 Task: Open Card Project Budget Review in Board Voice of Customer Net Promoter Score and Loyalty Tracking to Workspace Employer Branding and add a team member Softage.1@softage.net, a label Blue, a checklist Pipeline Management, an attachment from Trello, a color Blue and finally, add a card description 'Plan and execute company team-building activity at an escape room' and a comment 'Let us approach this task with a sense of urgency and prioritize it accordingly.'. Add a start date 'Jan 09, 1900' with a due date 'Jan 16, 1900'
Action: Mouse moved to (93, 309)
Screenshot: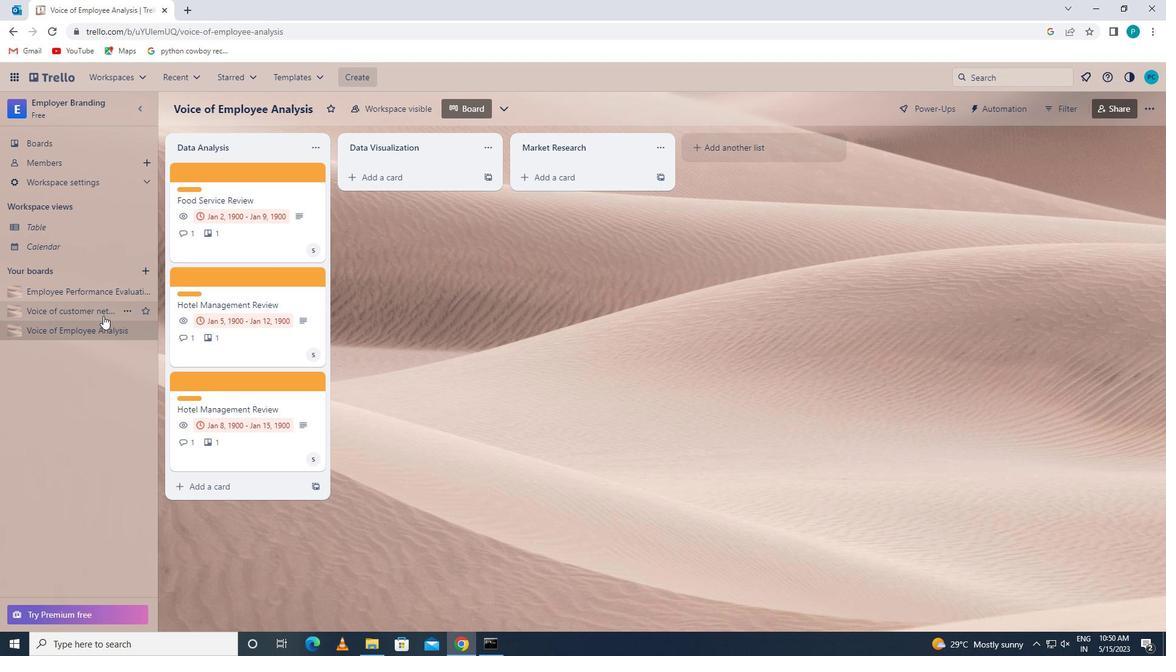 
Action: Mouse pressed left at (93, 309)
Screenshot: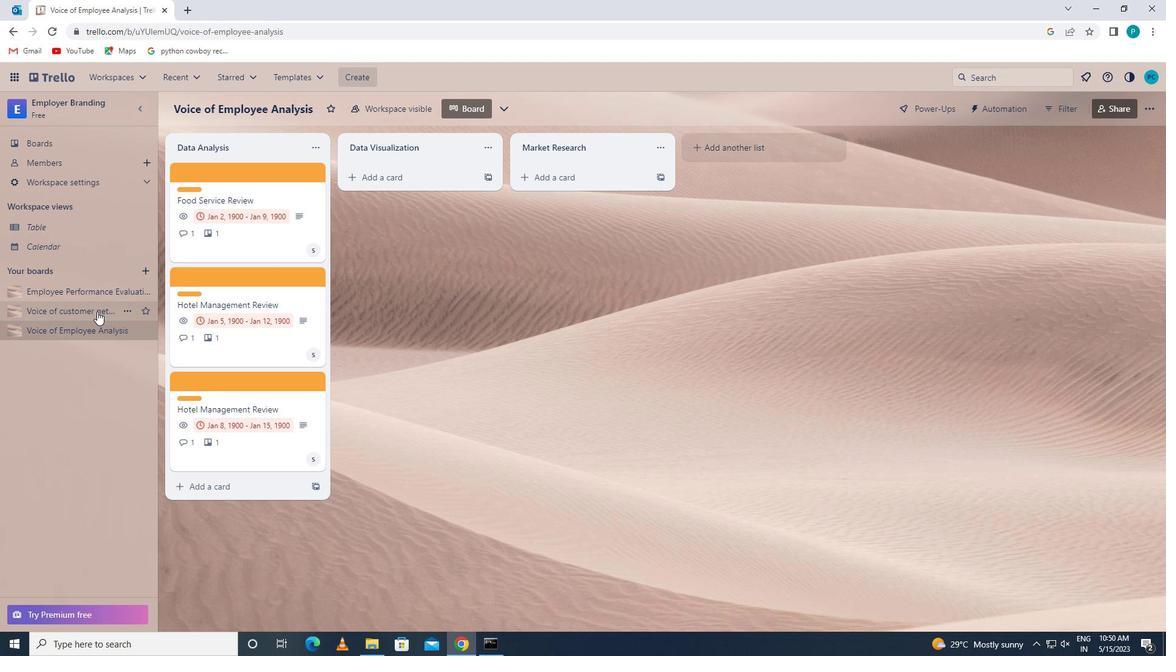 
Action: Mouse moved to (185, 391)
Screenshot: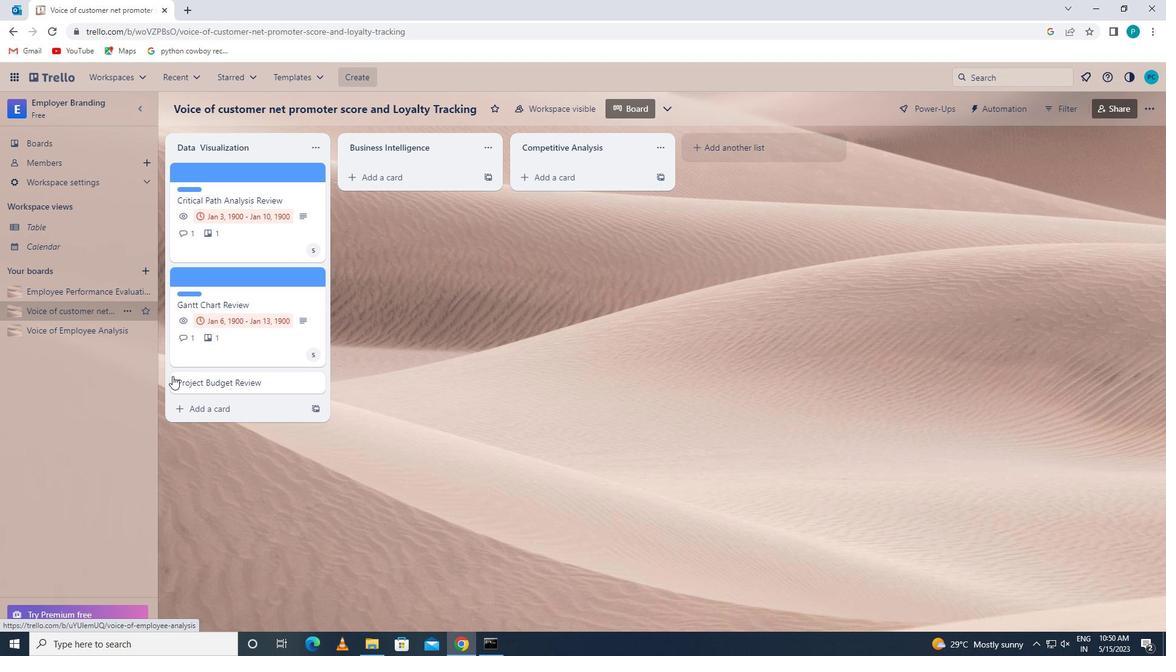 
Action: Mouse pressed left at (185, 391)
Screenshot: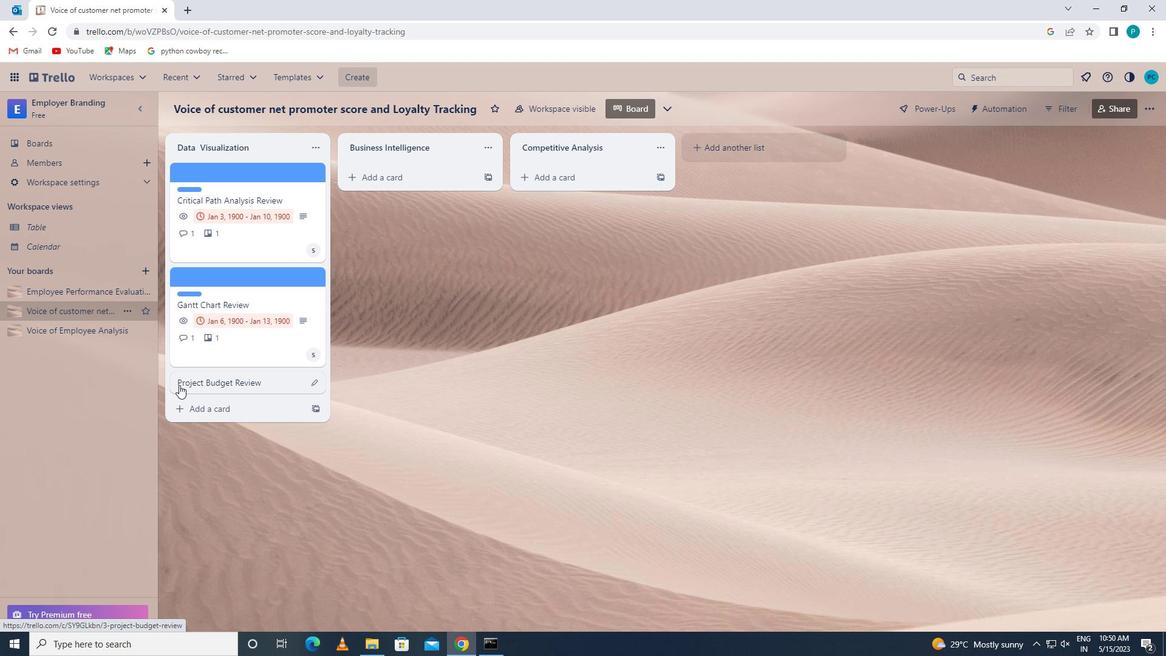 
Action: Mouse moved to (755, 201)
Screenshot: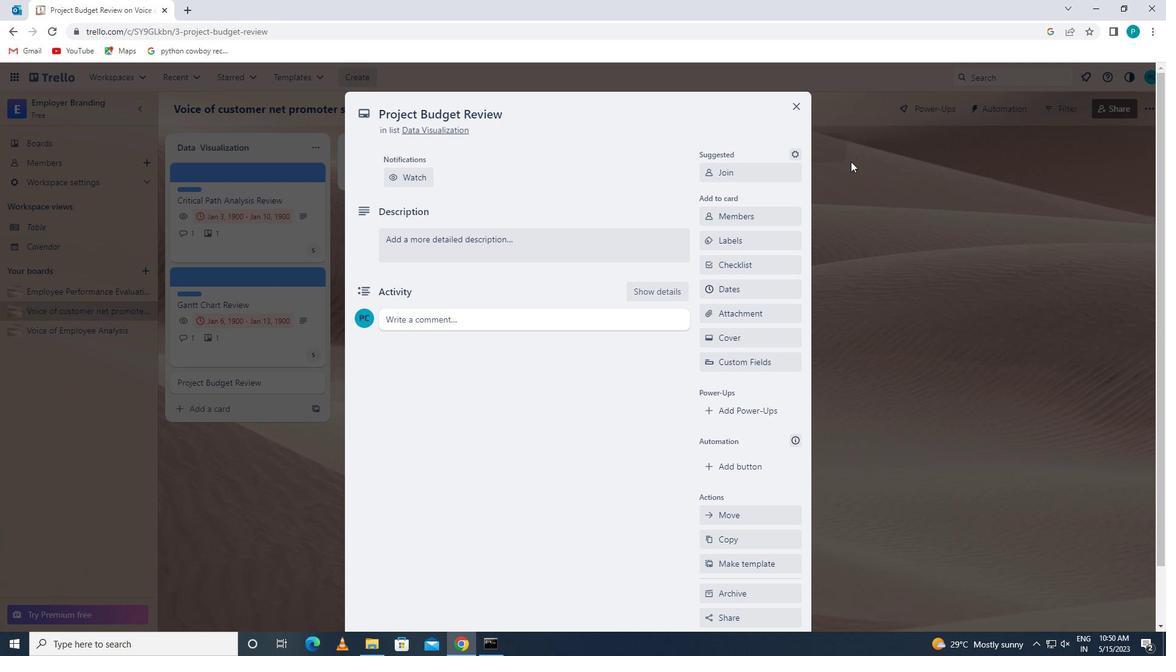 
Action: Mouse pressed left at (755, 201)
Screenshot: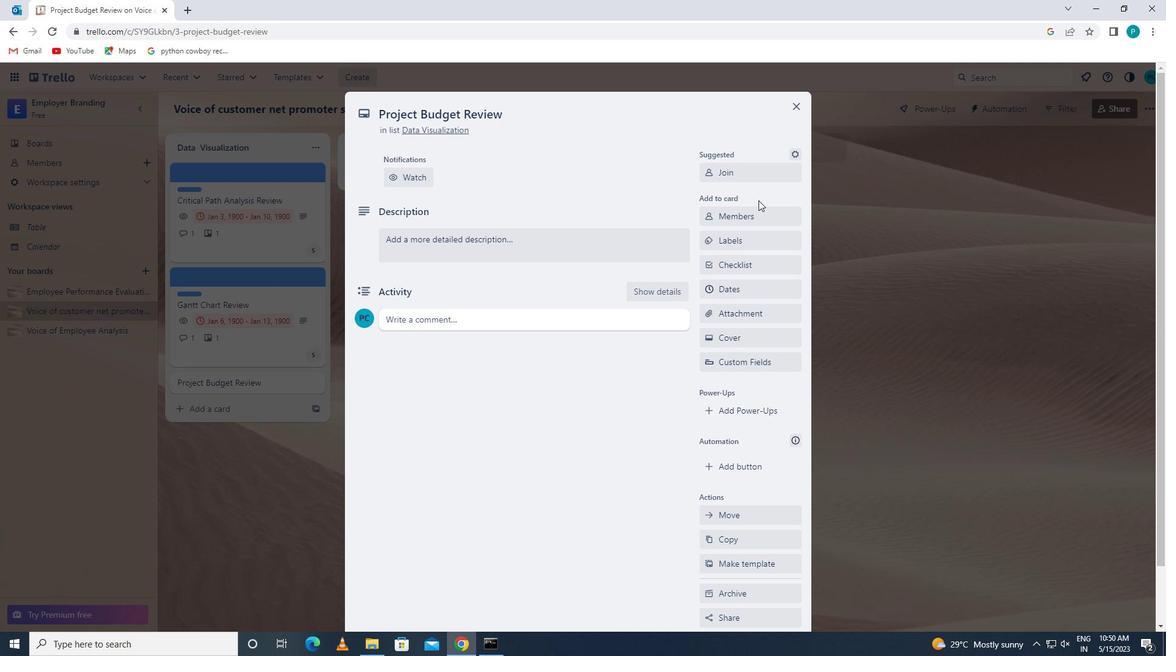 
Action: Mouse moved to (755, 205)
Screenshot: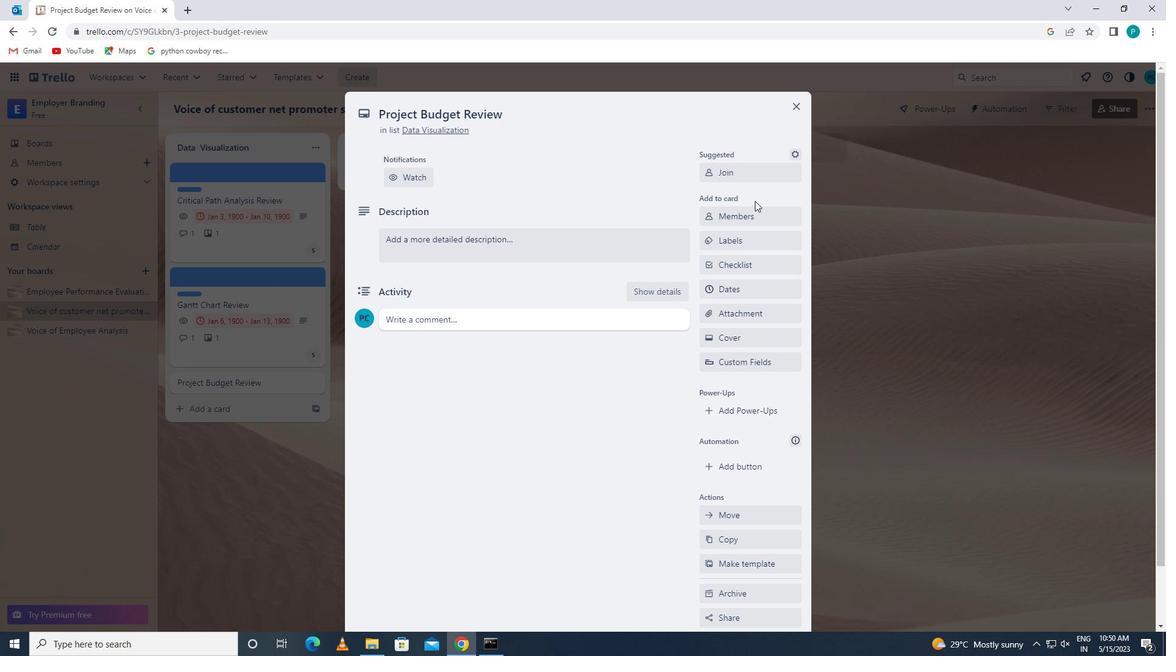 
Action: Mouse pressed left at (755, 205)
Screenshot: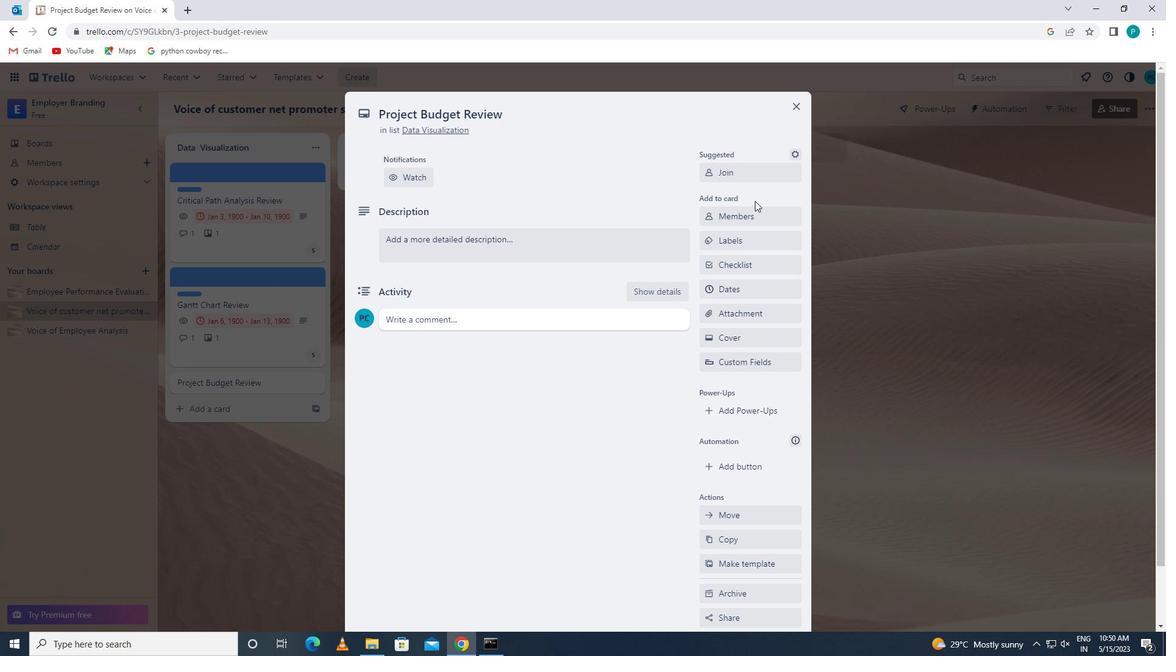 
Action: Mouse moved to (758, 210)
Screenshot: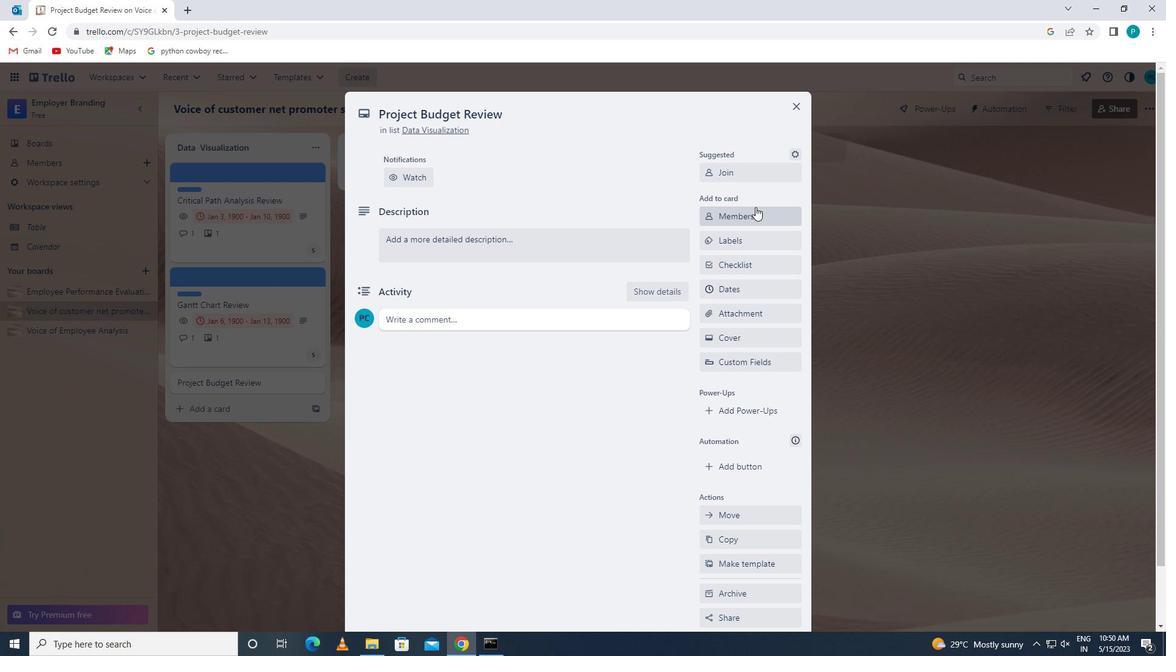 
Action: Mouse pressed left at (758, 210)
Screenshot: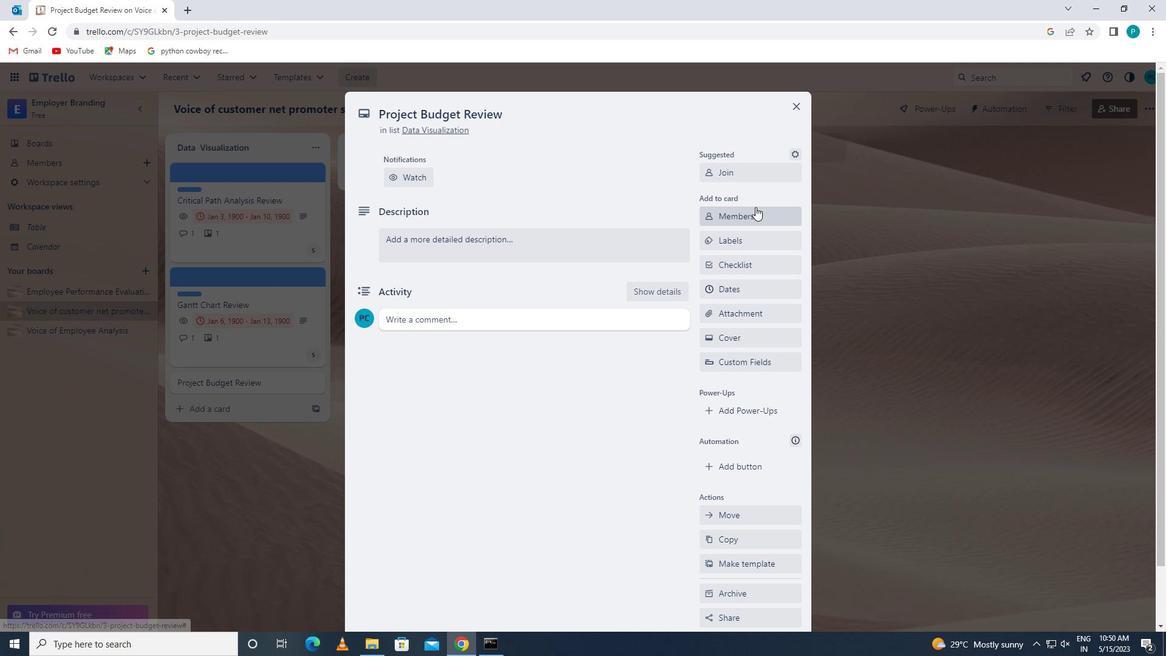 
Action: Key pressed <Key.caps_lock>s<Key.caps_lock>o
Screenshot: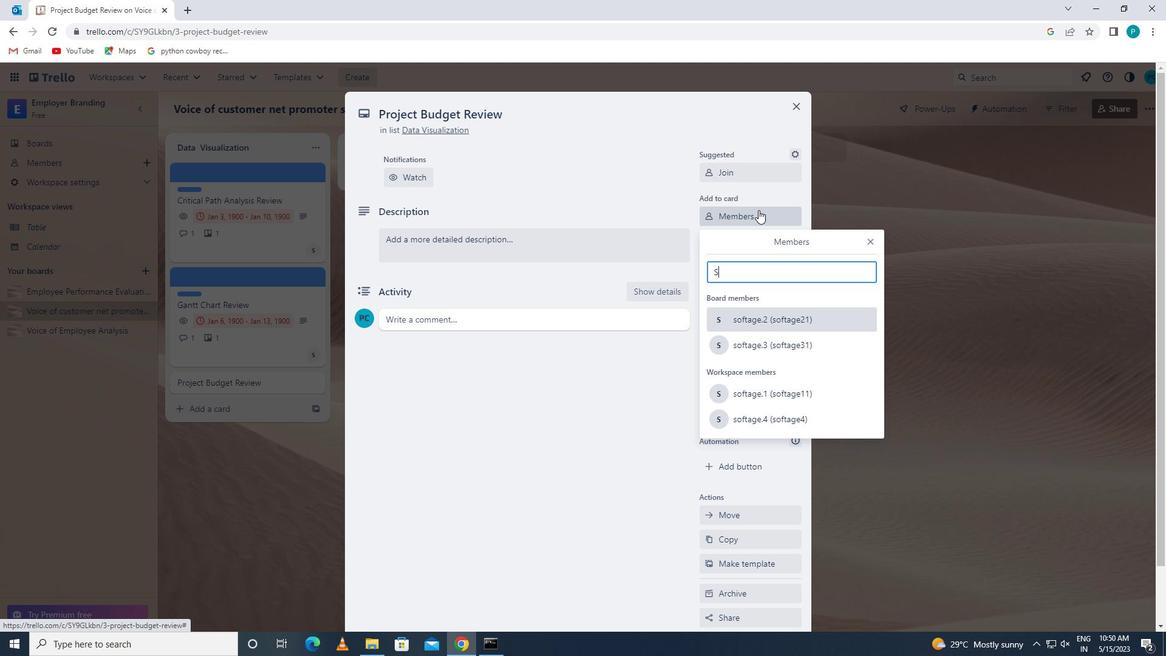 
Action: Mouse moved to (760, 394)
Screenshot: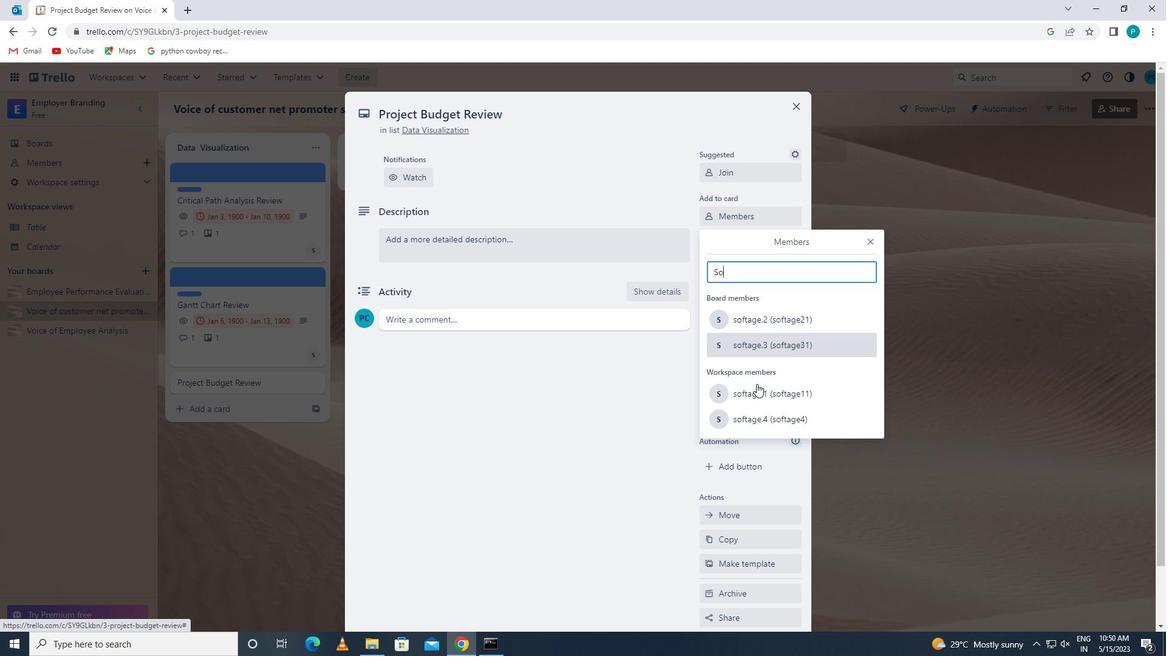 
Action: Mouse pressed left at (760, 394)
Screenshot: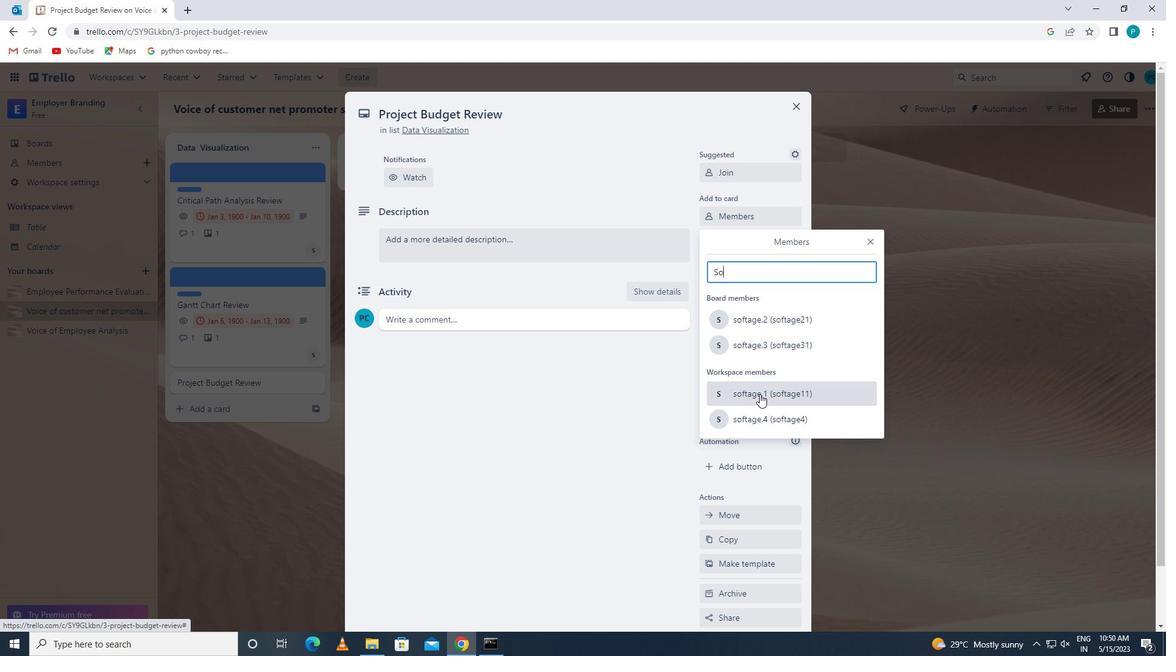 
Action: Mouse moved to (873, 241)
Screenshot: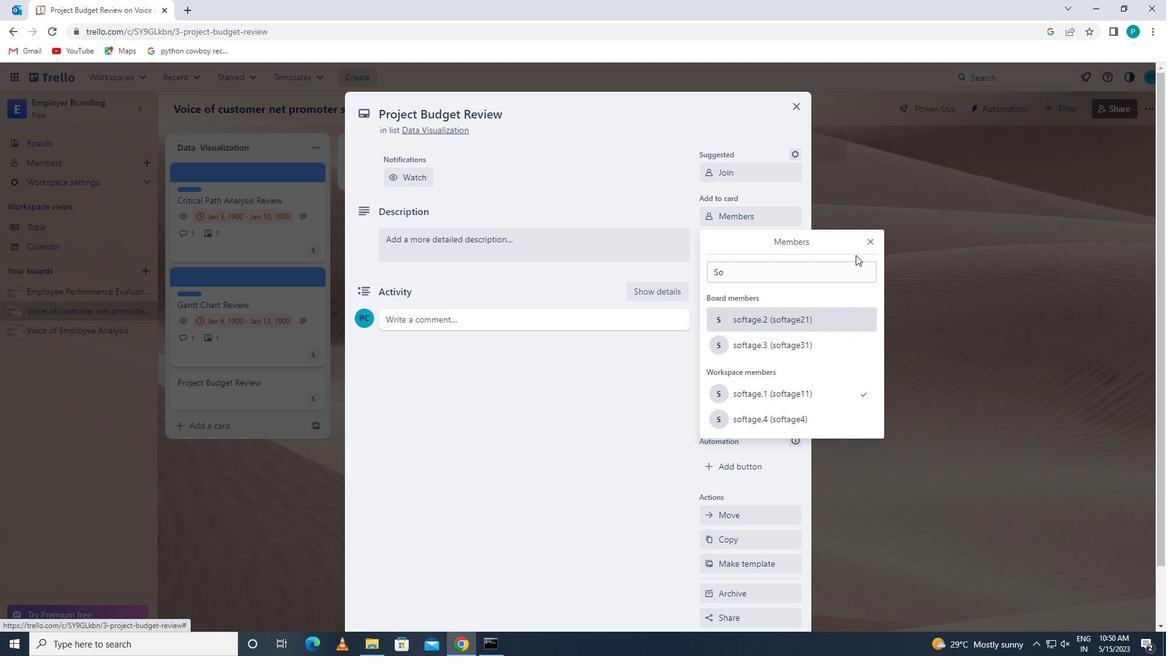 
Action: Mouse pressed left at (873, 241)
Screenshot: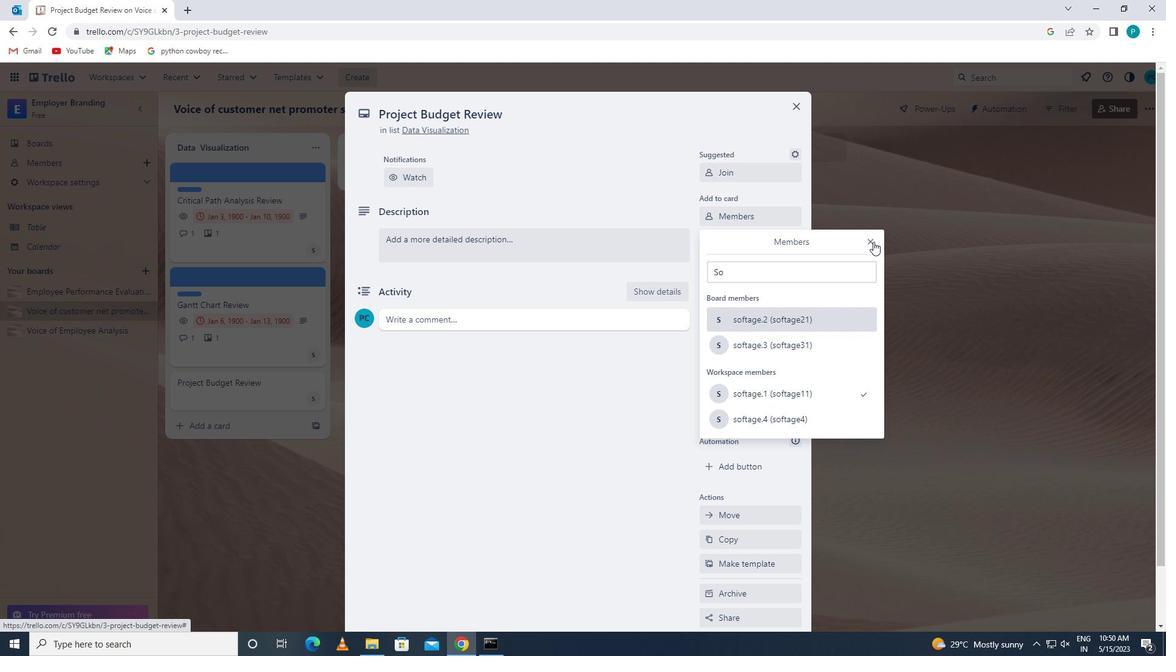
Action: Mouse moved to (785, 245)
Screenshot: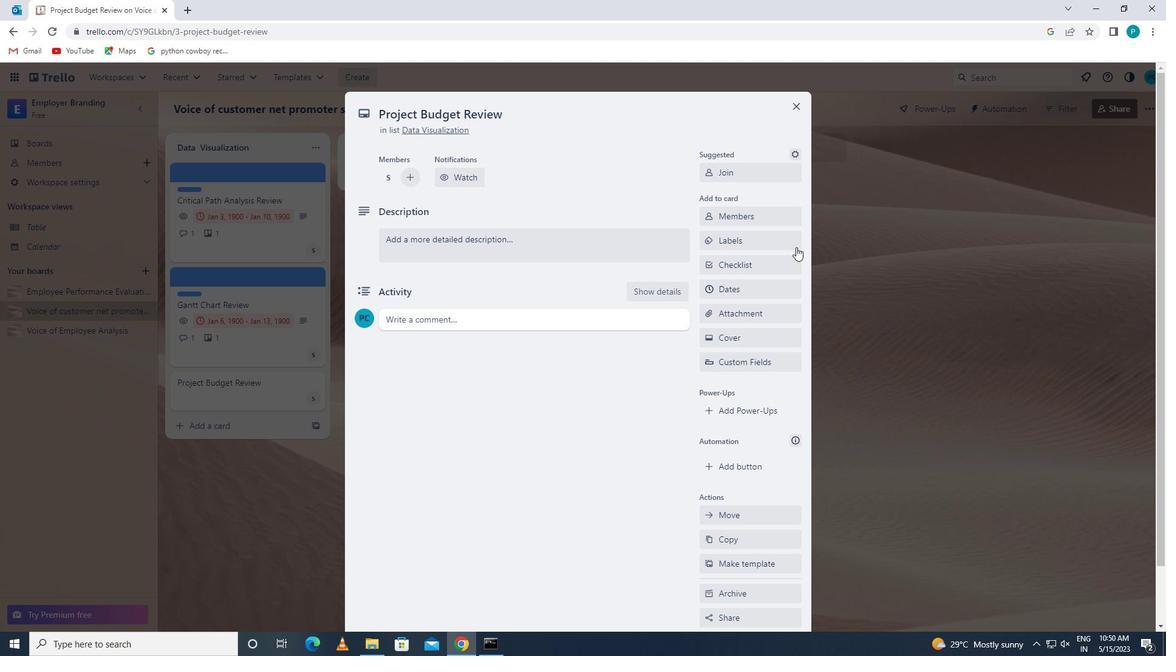 
Action: Mouse pressed left at (785, 245)
Screenshot: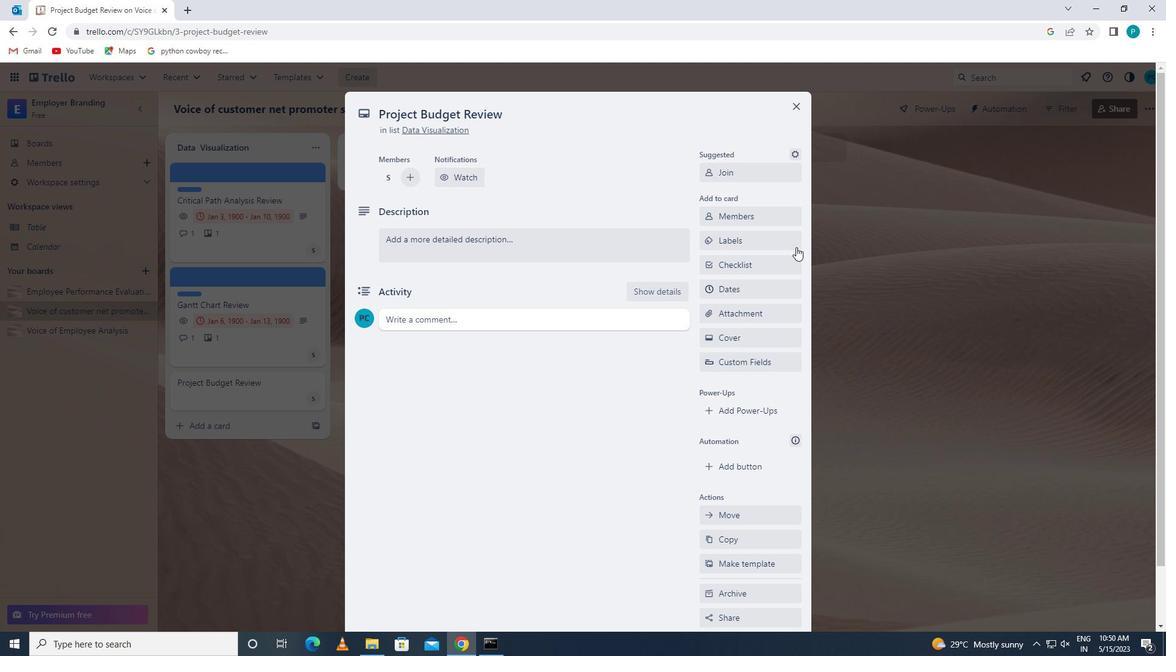
Action: Mouse moved to (788, 481)
Screenshot: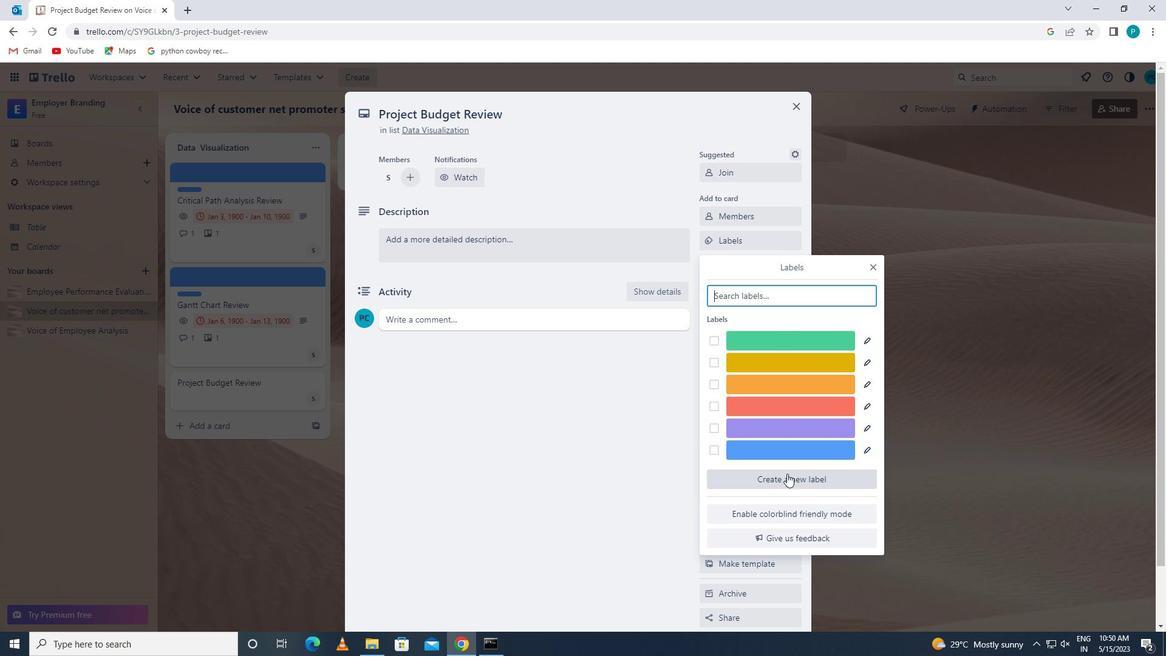 
Action: Mouse pressed left at (788, 481)
Screenshot: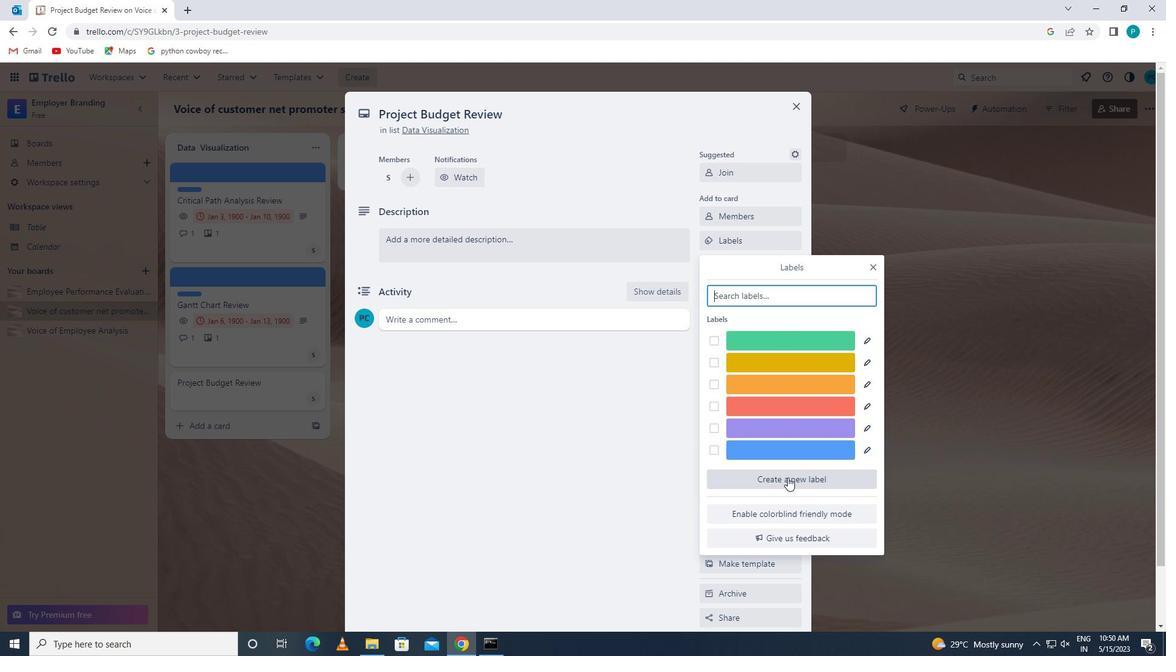 
Action: Mouse moved to (722, 507)
Screenshot: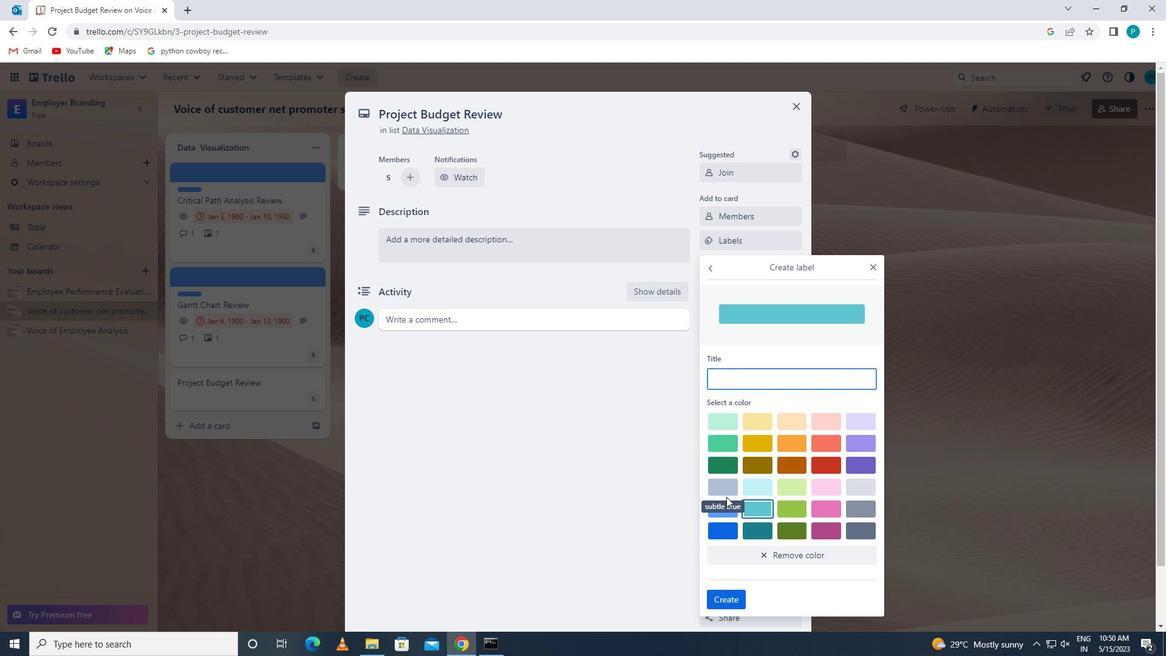 
Action: Mouse pressed left at (722, 507)
Screenshot: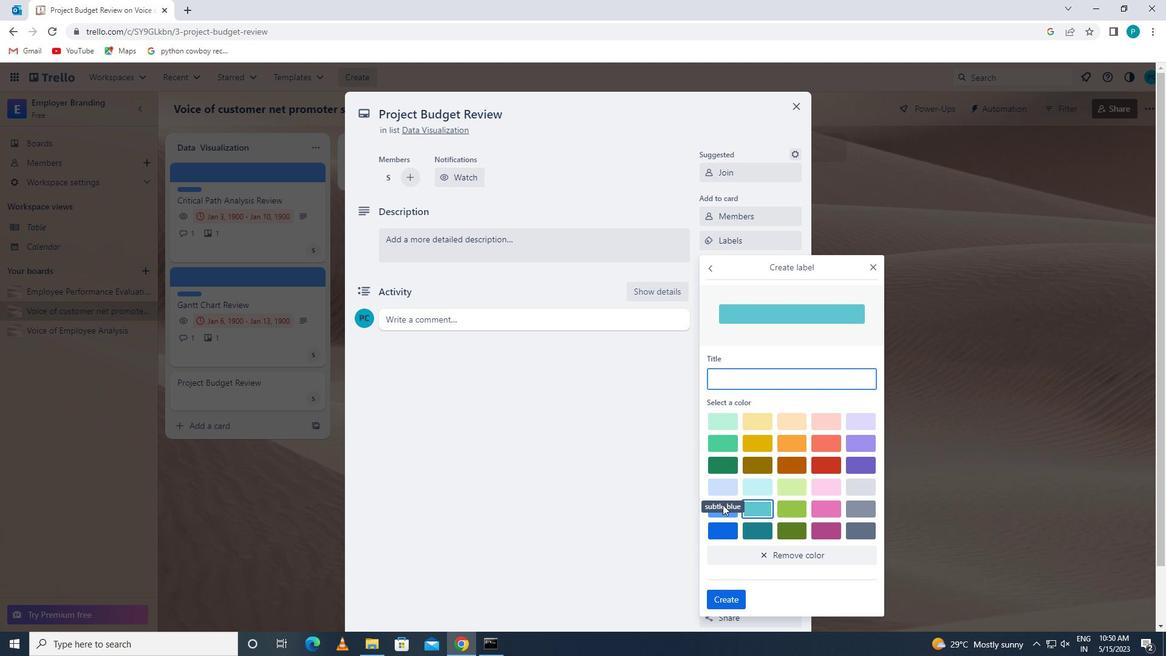 
Action: Mouse moved to (716, 511)
Screenshot: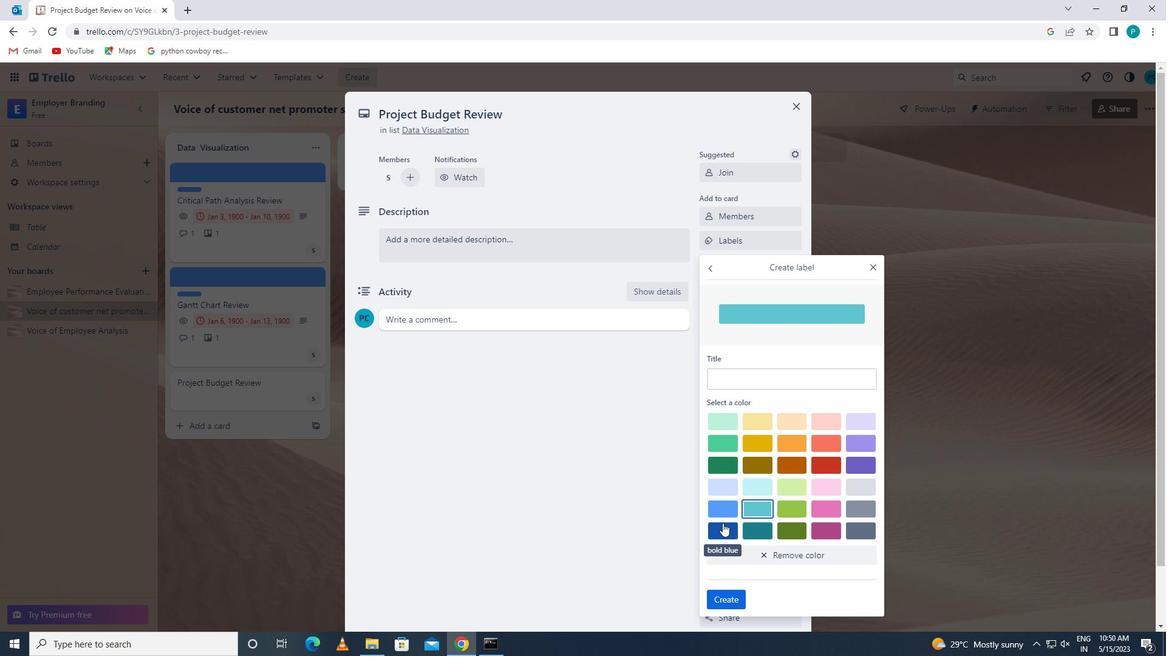 
Action: Mouse pressed left at (716, 511)
Screenshot: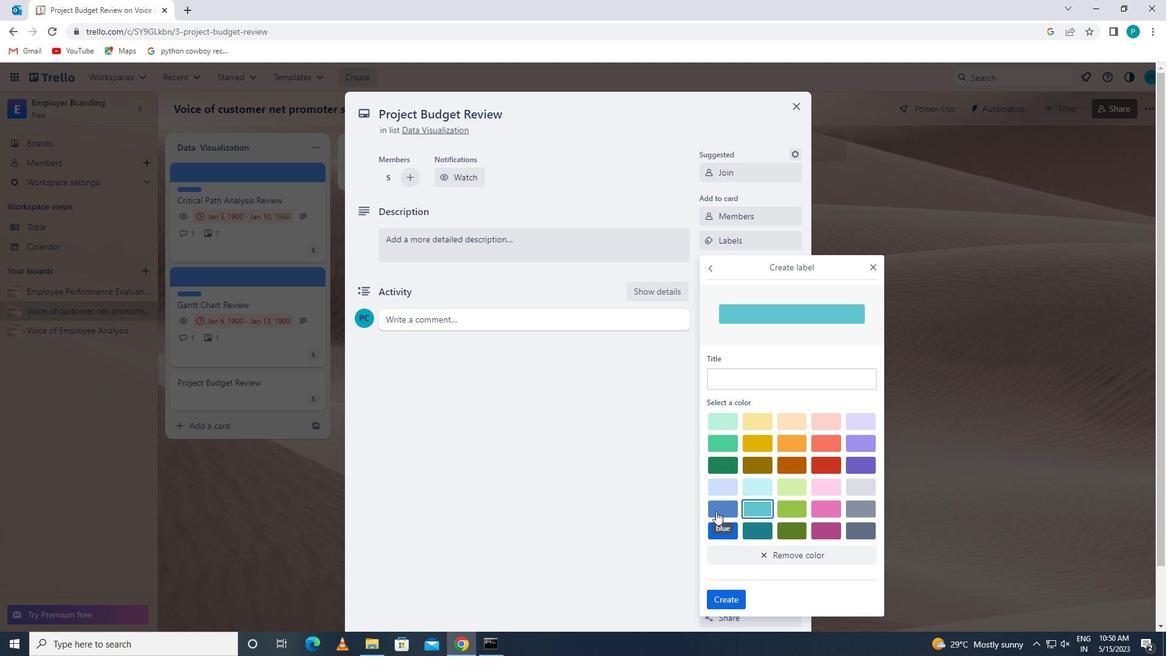
Action: Mouse moved to (732, 594)
Screenshot: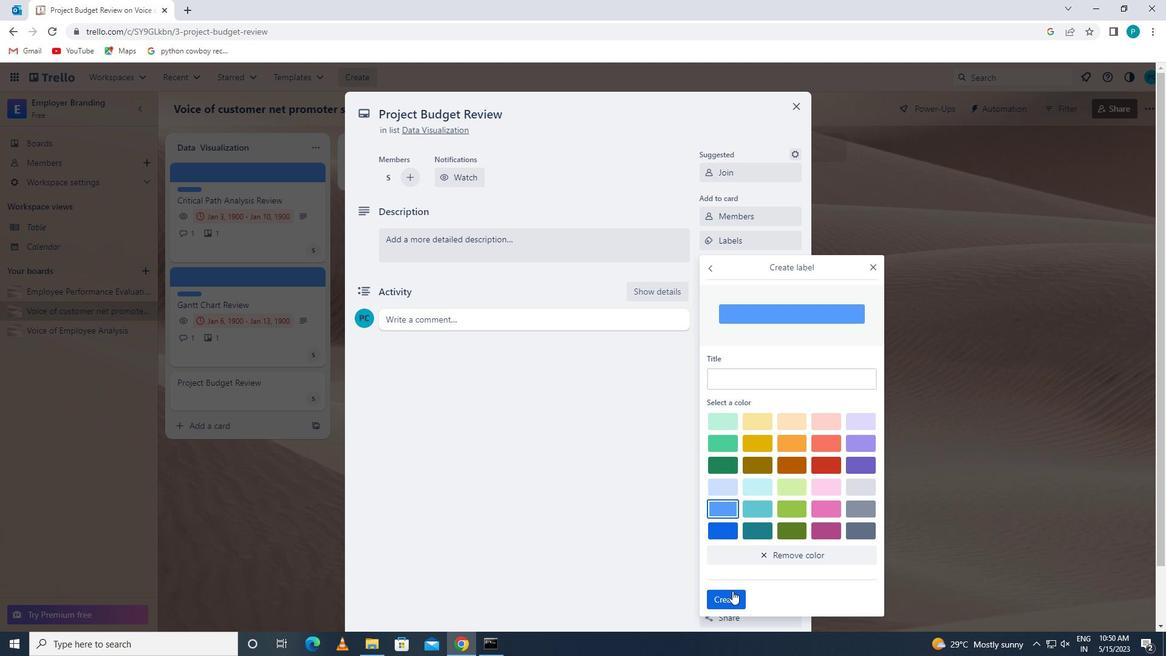 
Action: Mouse pressed left at (732, 594)
Screenshot: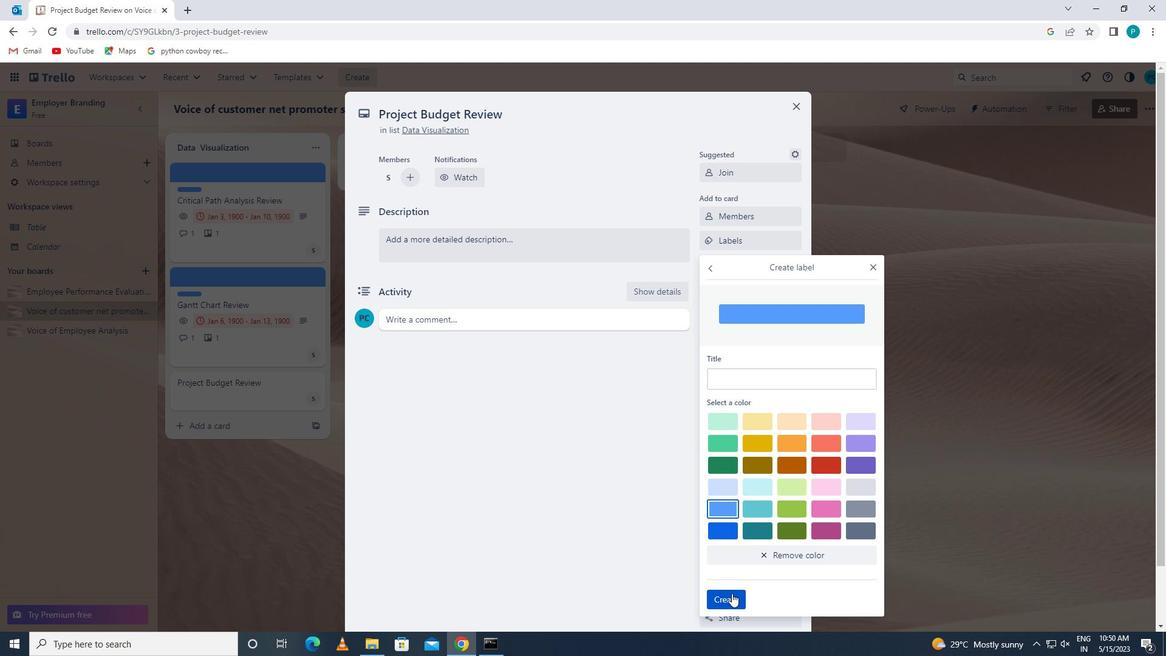 
Action: Mouse moved to (874, 266)
Screenshot: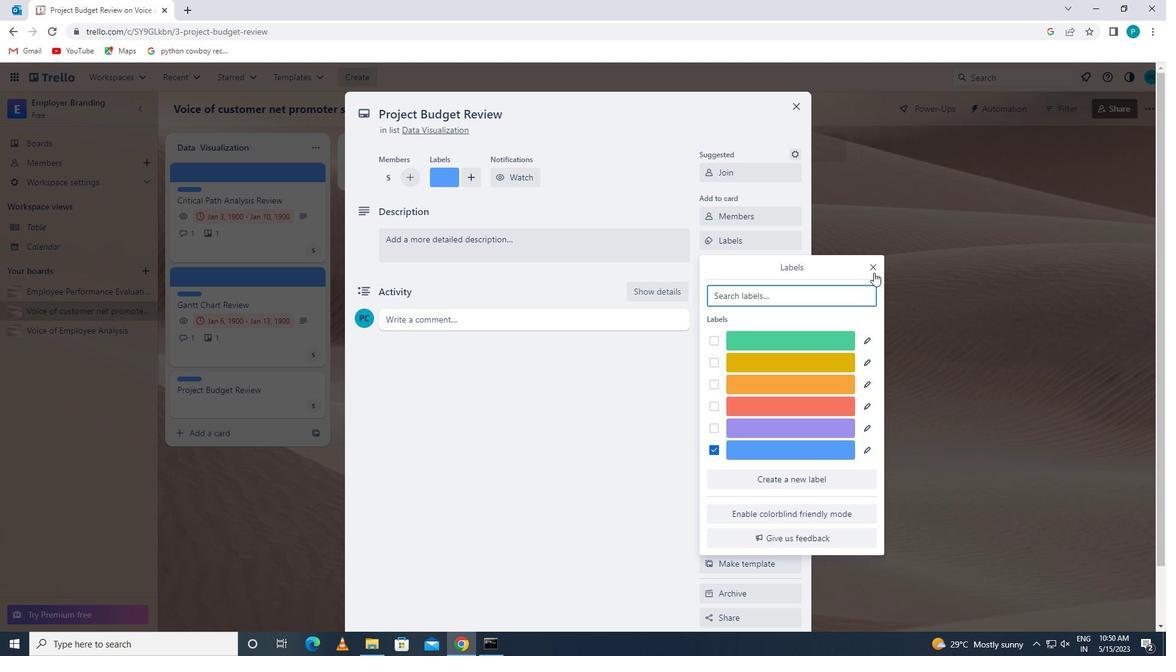 
Action: Mouse pressed left at (874, 266)
Screenshot: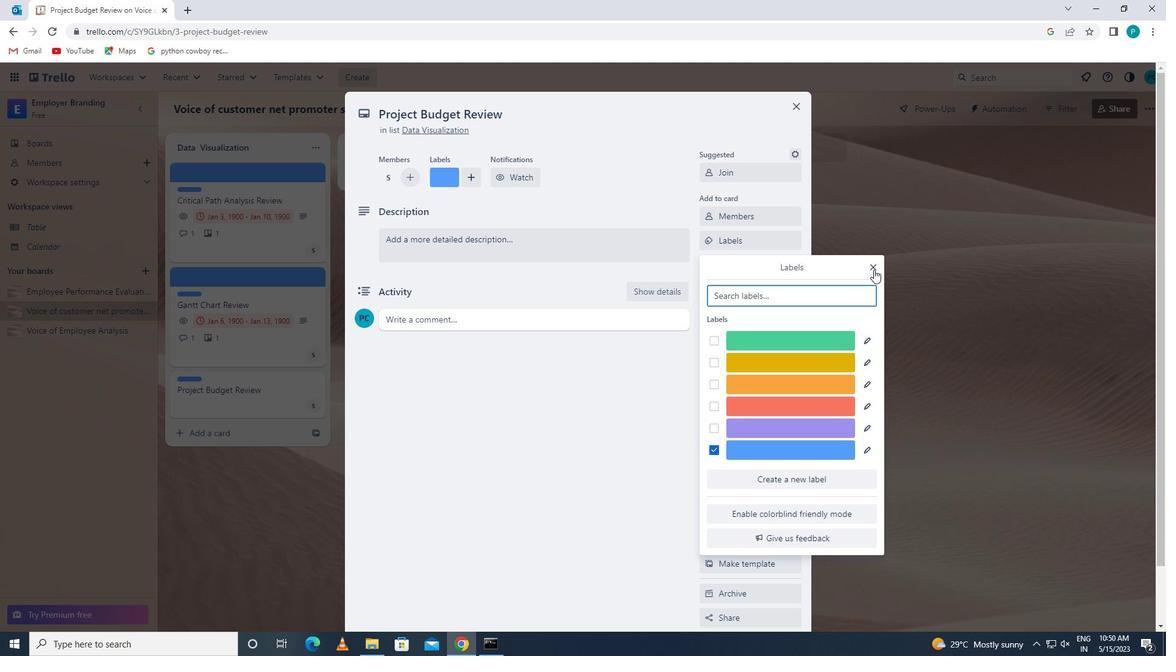 
Action: Mouse moved to (785, 259)
Screenshot: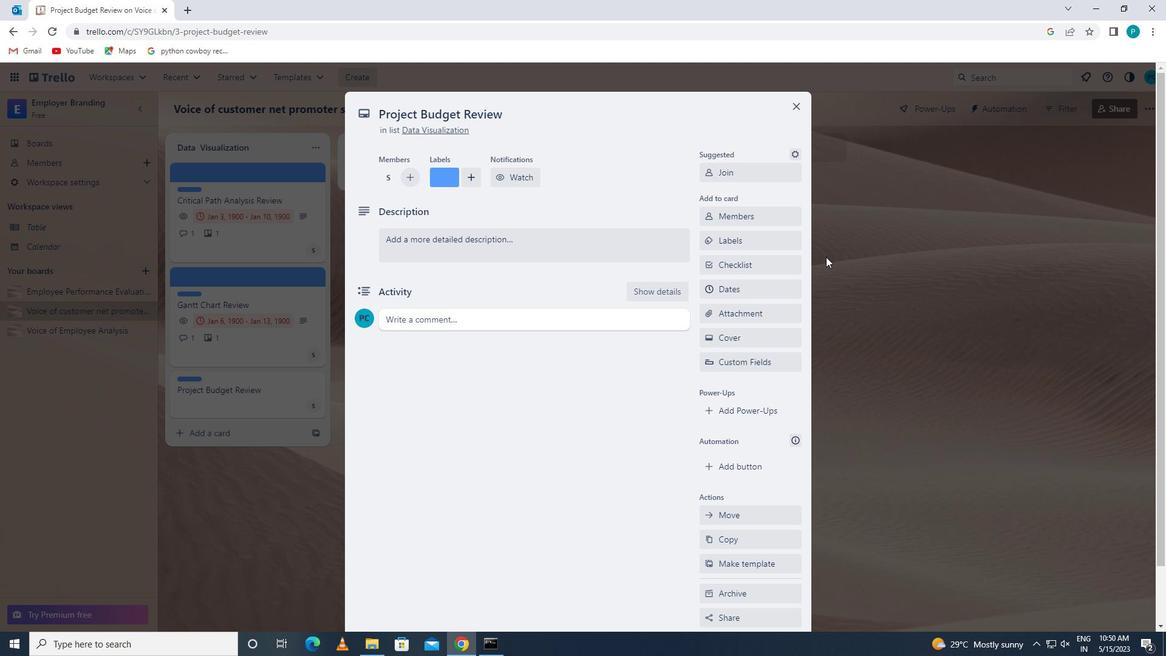 
Action: Mouse pressed left at (785, 259)
Screenshot: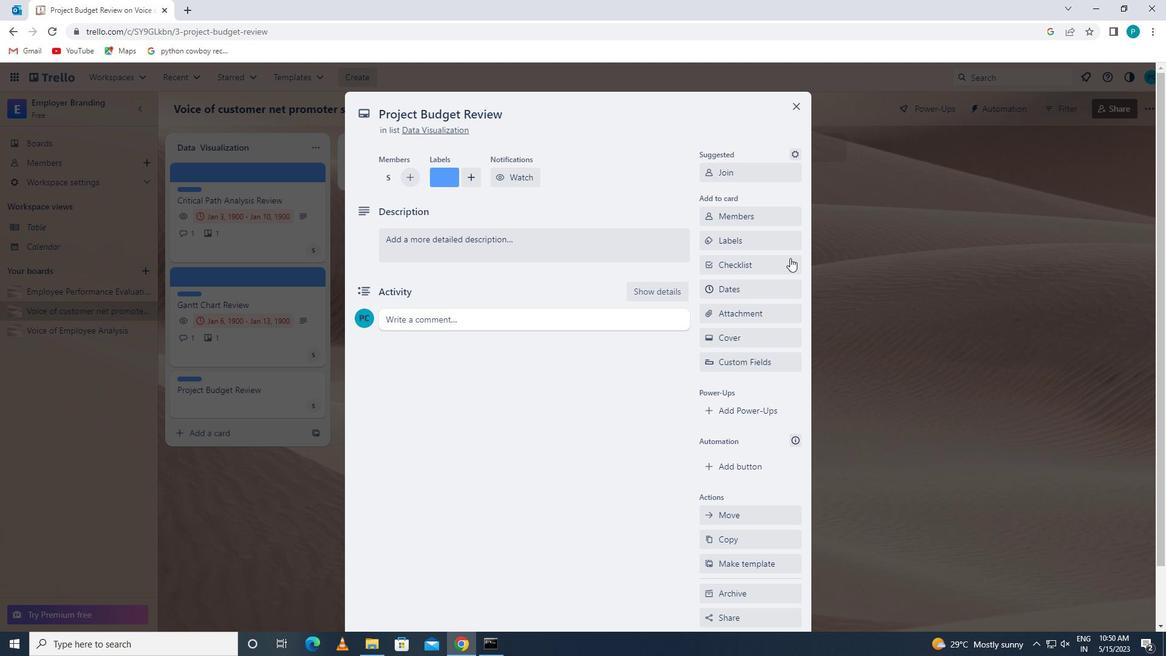 
Action: Key pressed pipe
Screenshot: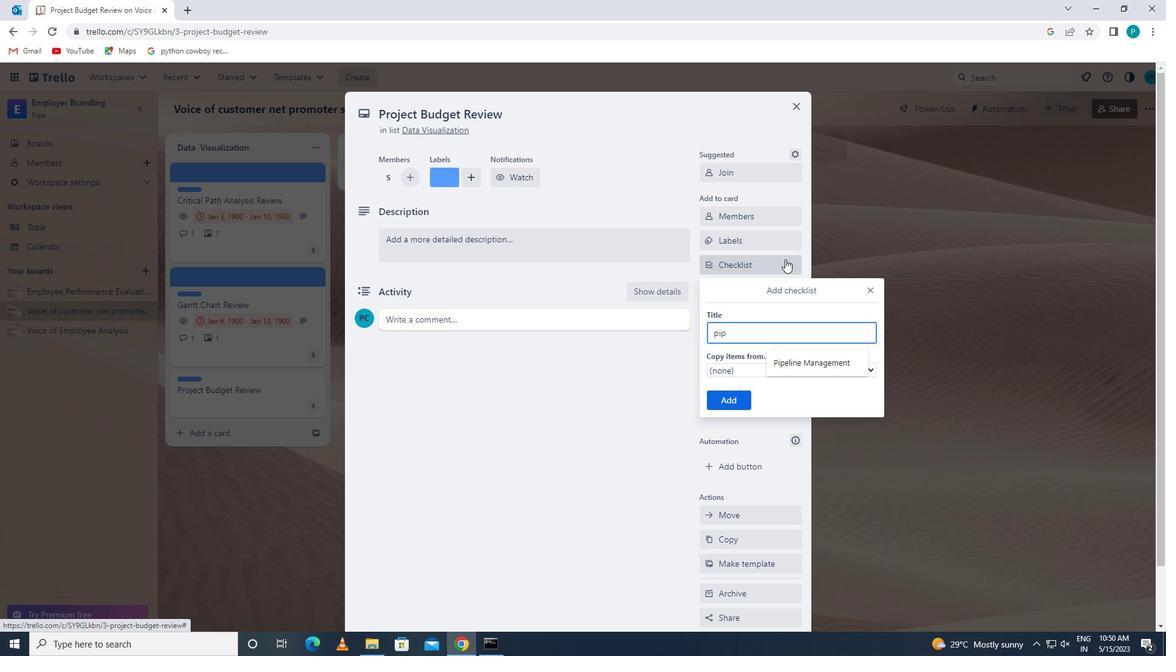 
Action: Mouse moved to (789, 363)
Screenshot: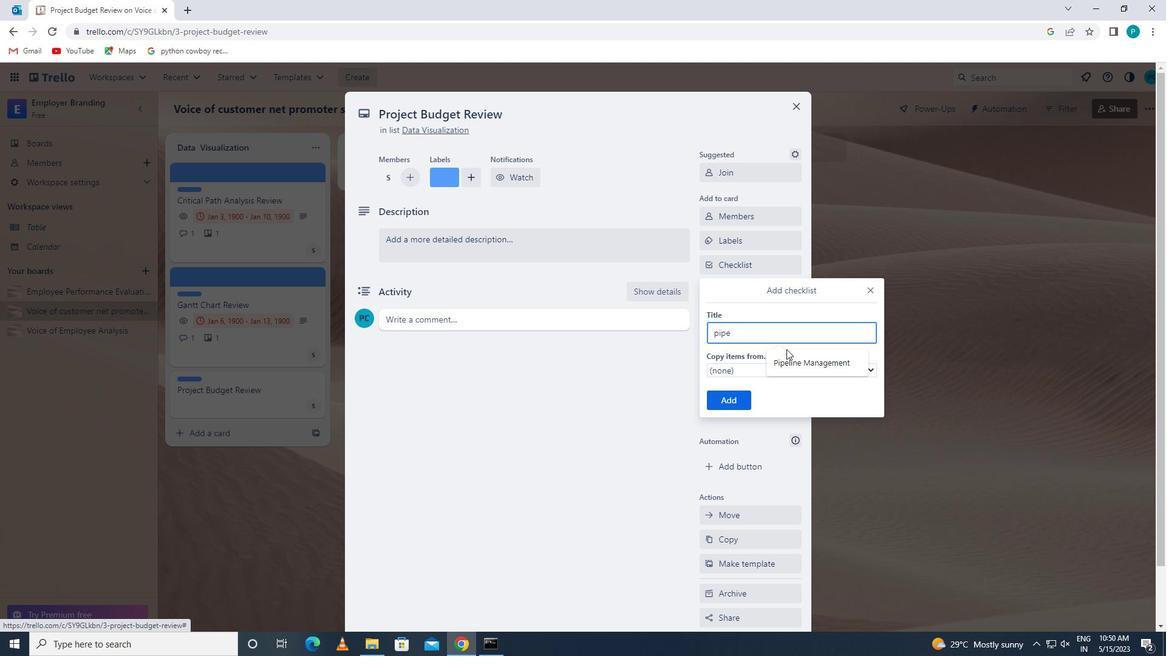 
Action: Mouse pressed left at (789, 363)
Screenshot: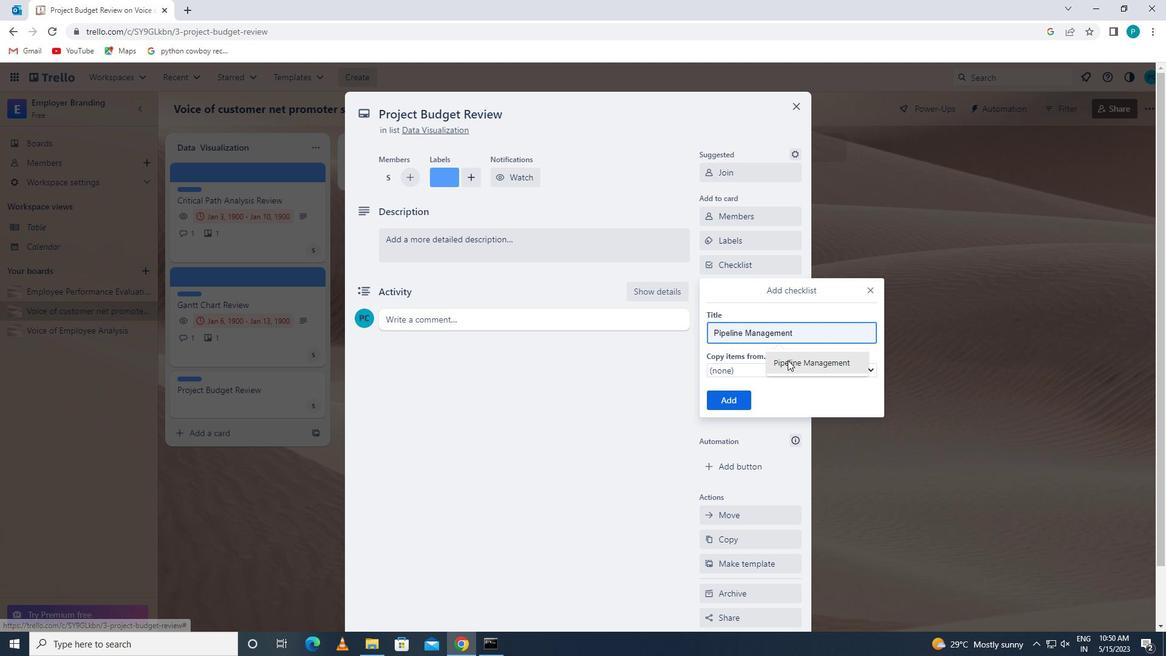 
Action: Mouse moved to (735, 399)
Screenshot: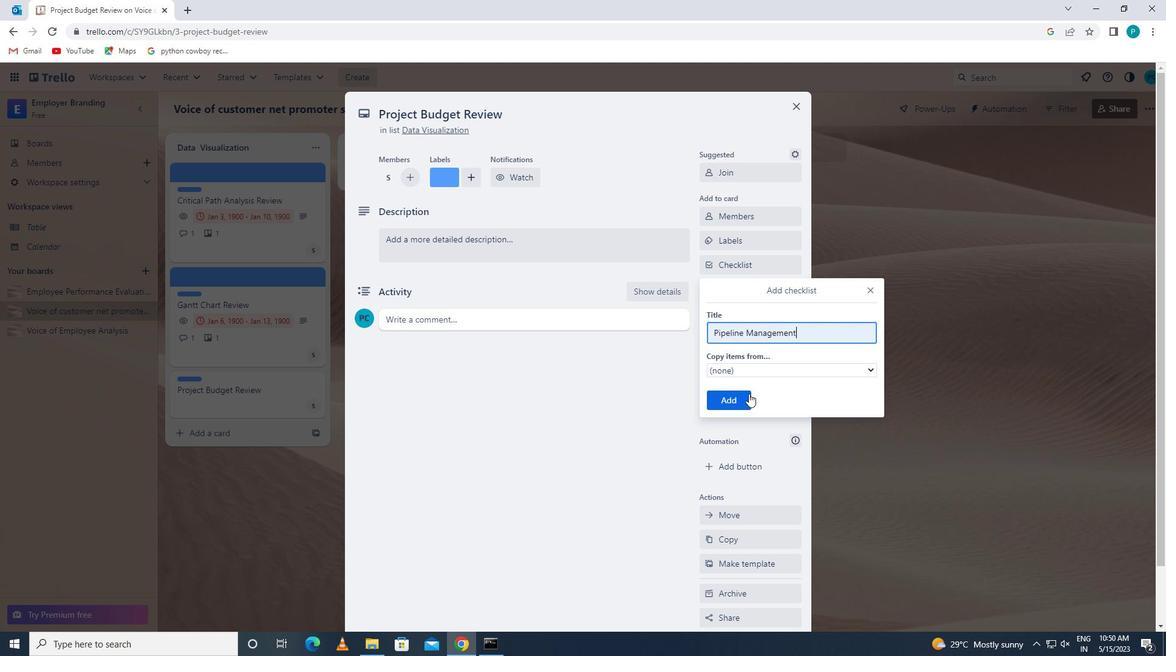 
Action: Mouse pressed left at (735, 399)
Screenshot: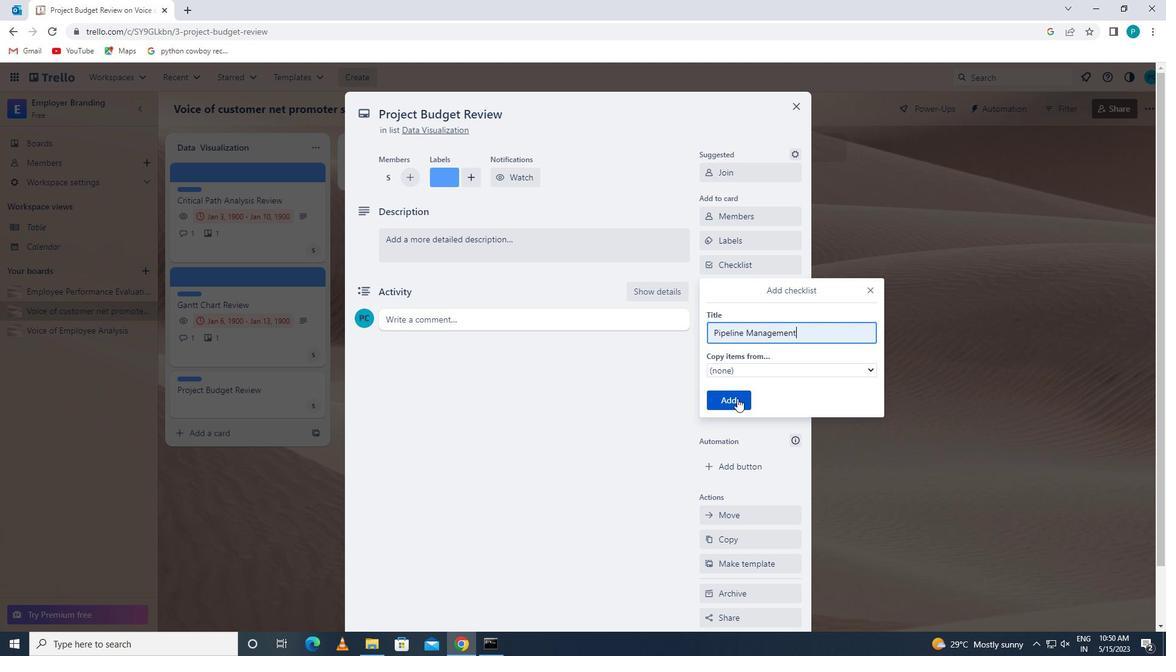 
Action: Mouse moved to (757, 311)
Screenshot: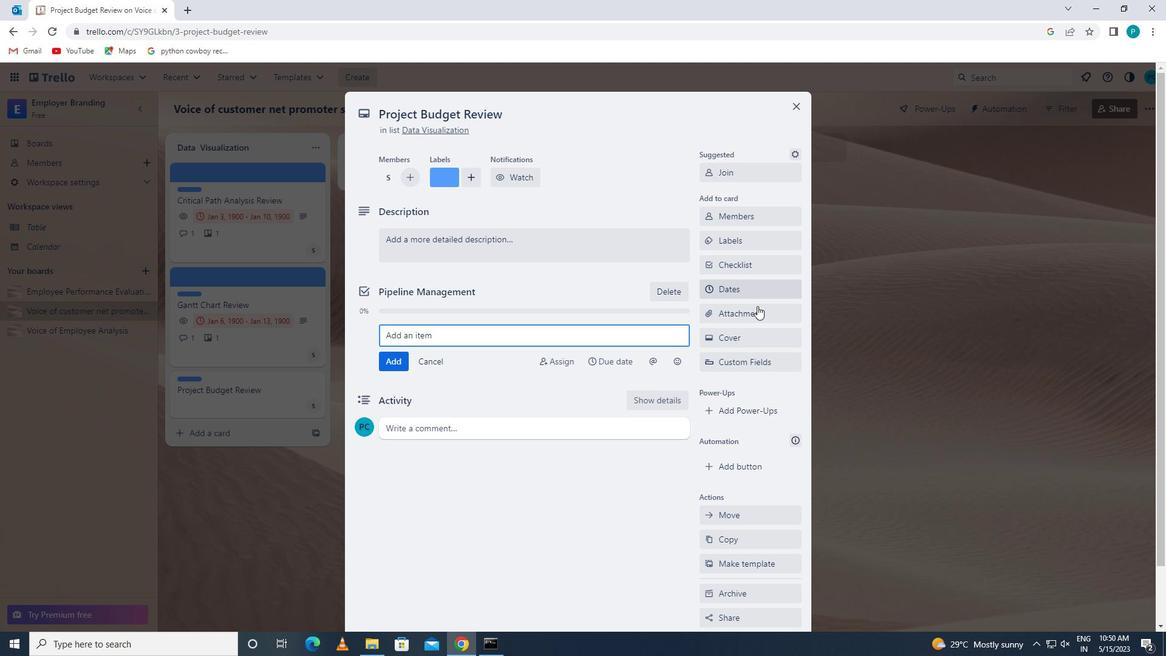 
Action: Mouse pressed left at (757, 311)
Screenshot: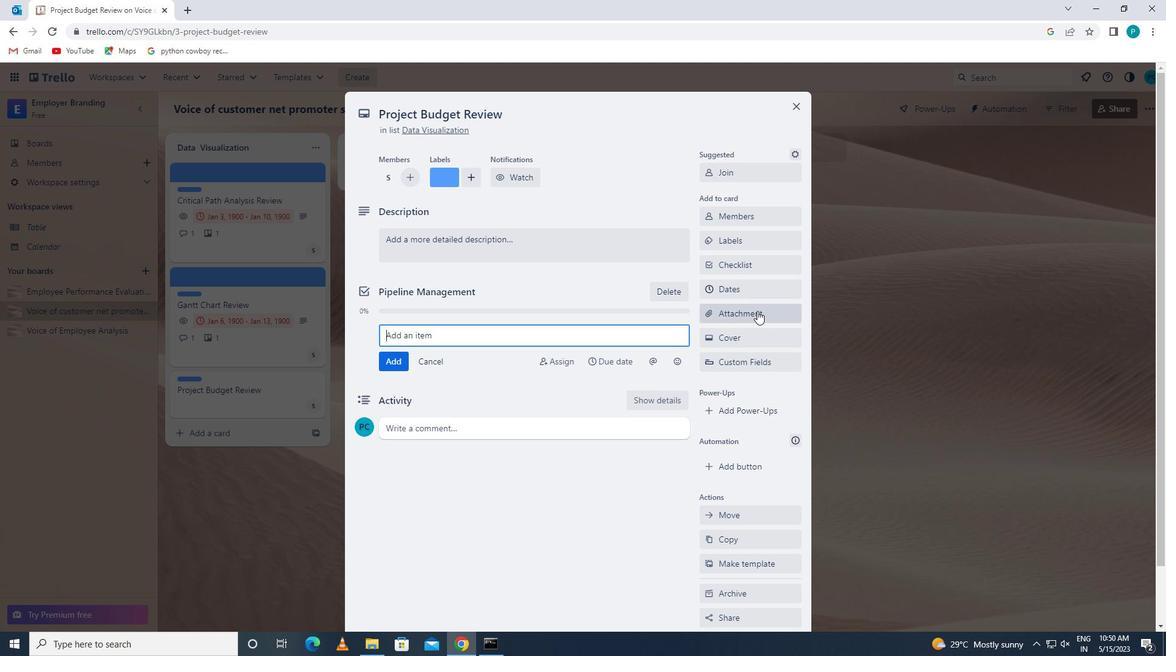 
Action: Mouse moved to (750, 389)
Screenshot: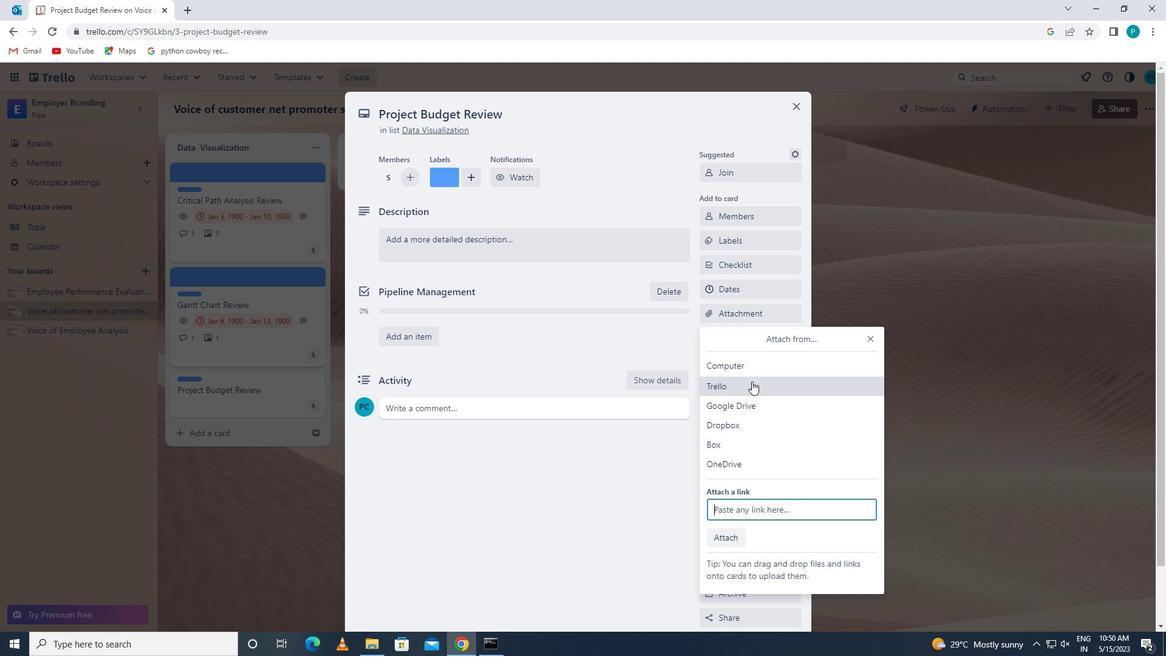 
Action: Mouse pressed left at (750, 389)
Screenshot: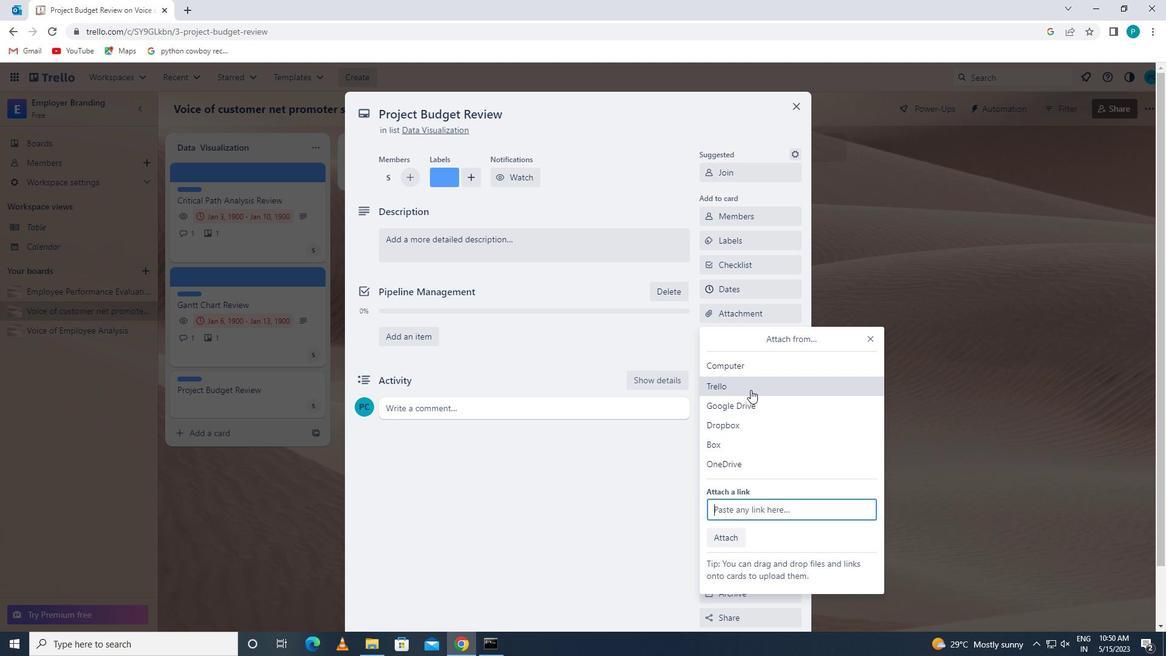 
Action: Mouse moved to (730, 485)
Screenshot: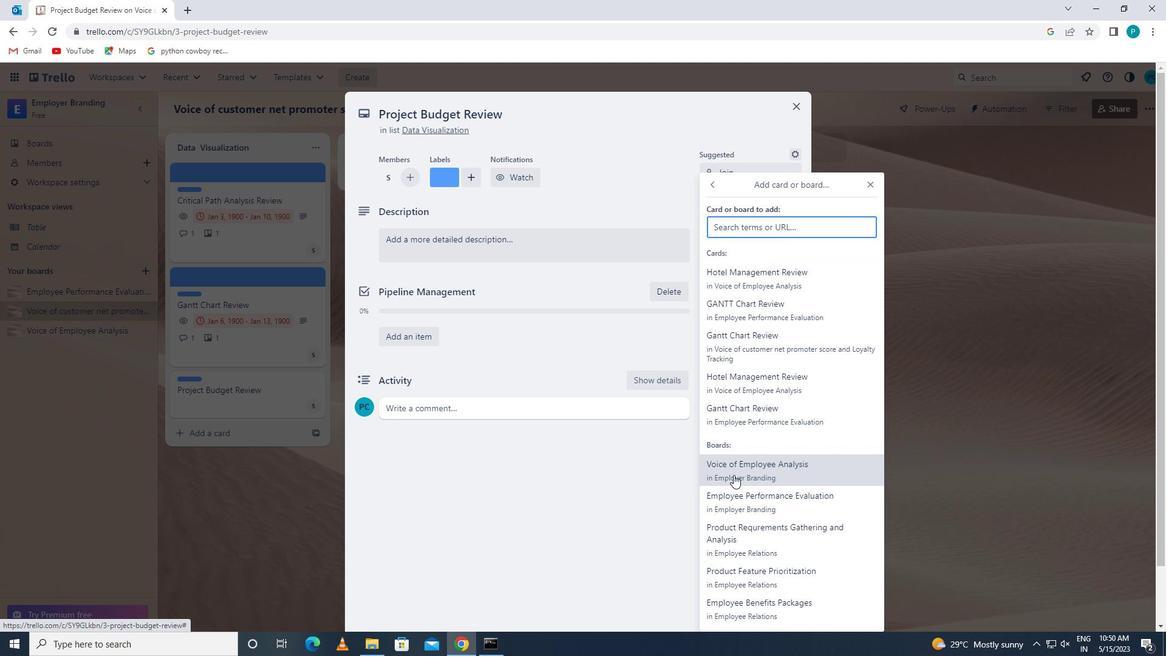 
Action: Mouse pressed left at (730, 485)
Screenshot: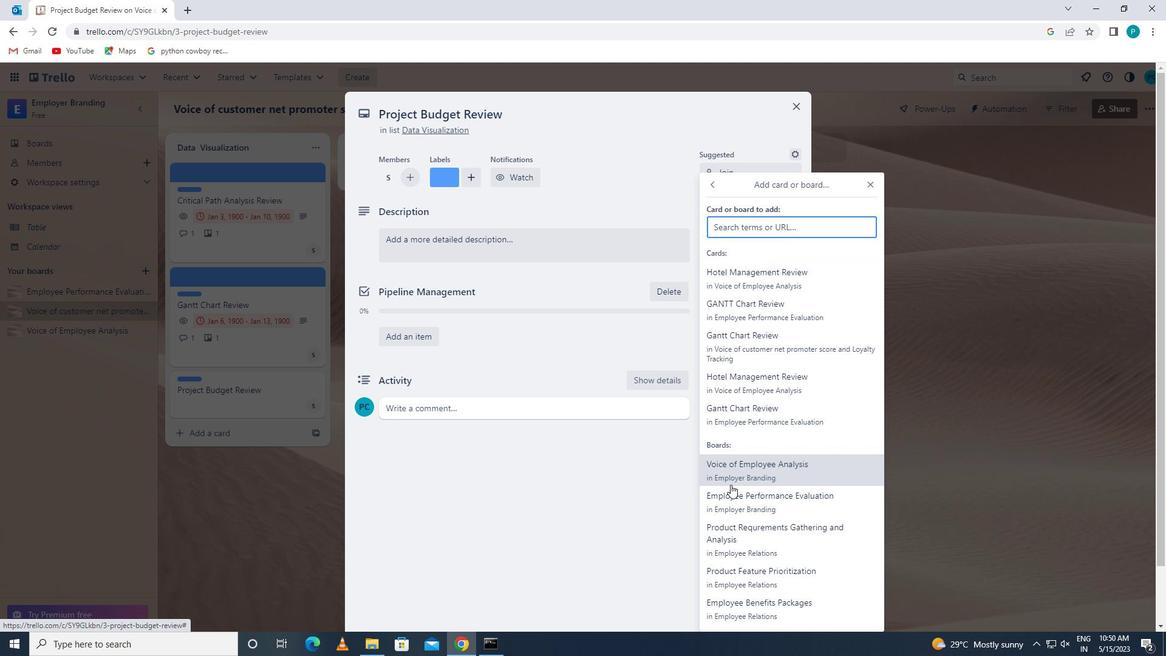 
Action: Mouse moved to (722, 339)
Screenshot: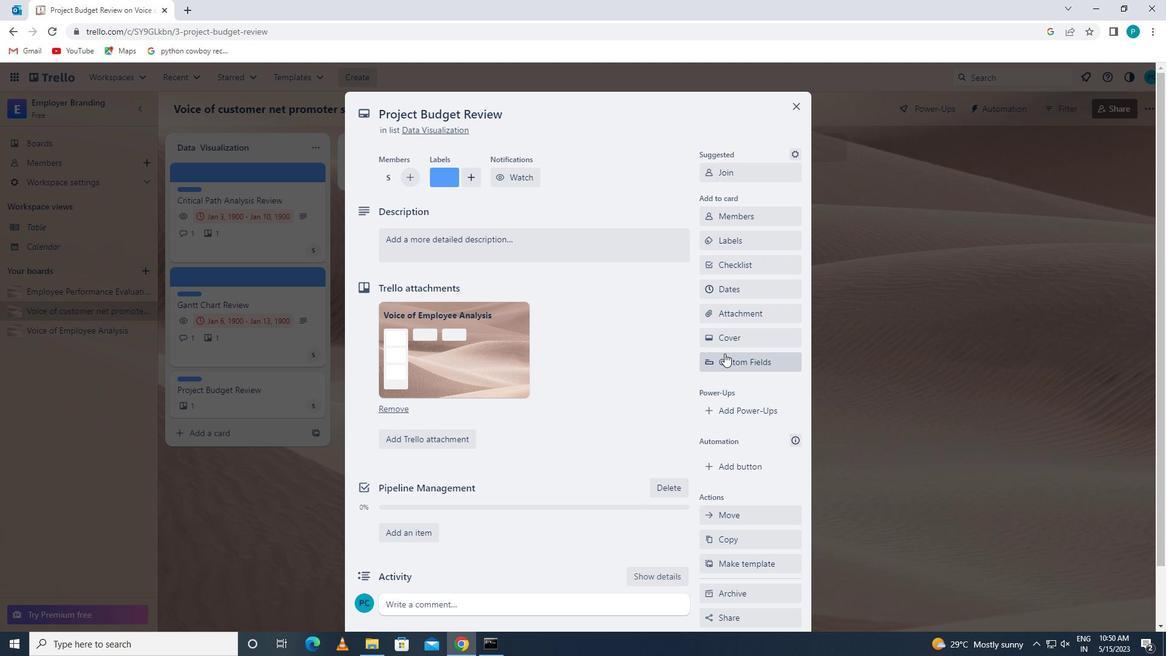 
Action: Mouse pressed left at (722, 339)
Screenshot: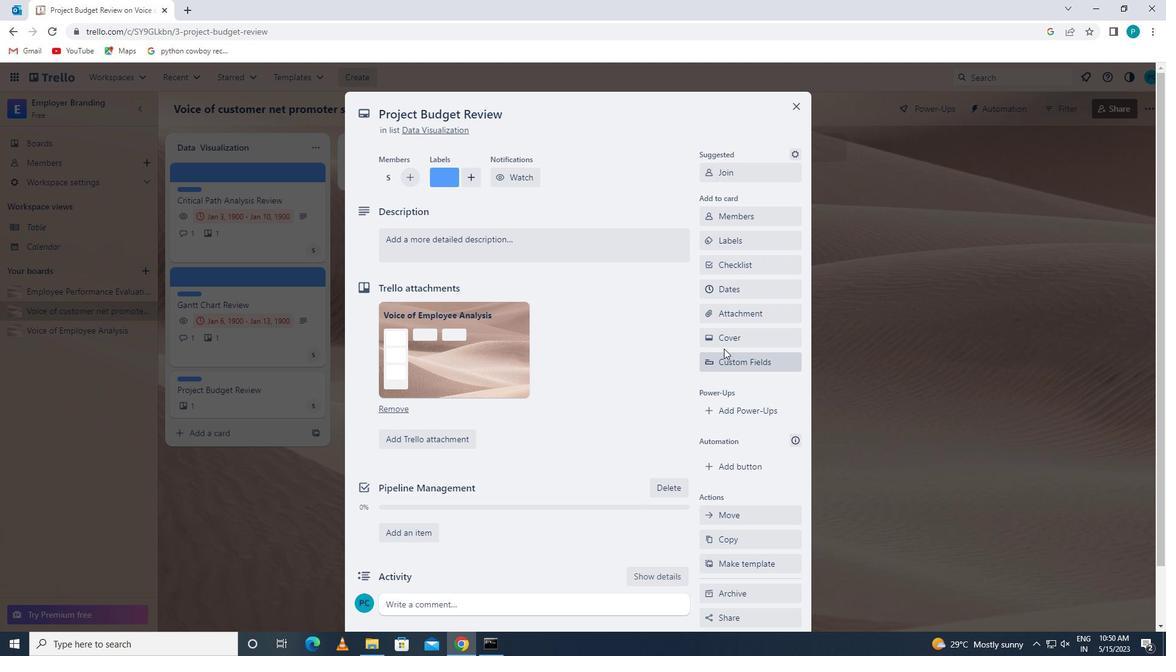 
Action: Mouse moved to (725, 420)
Screenshot: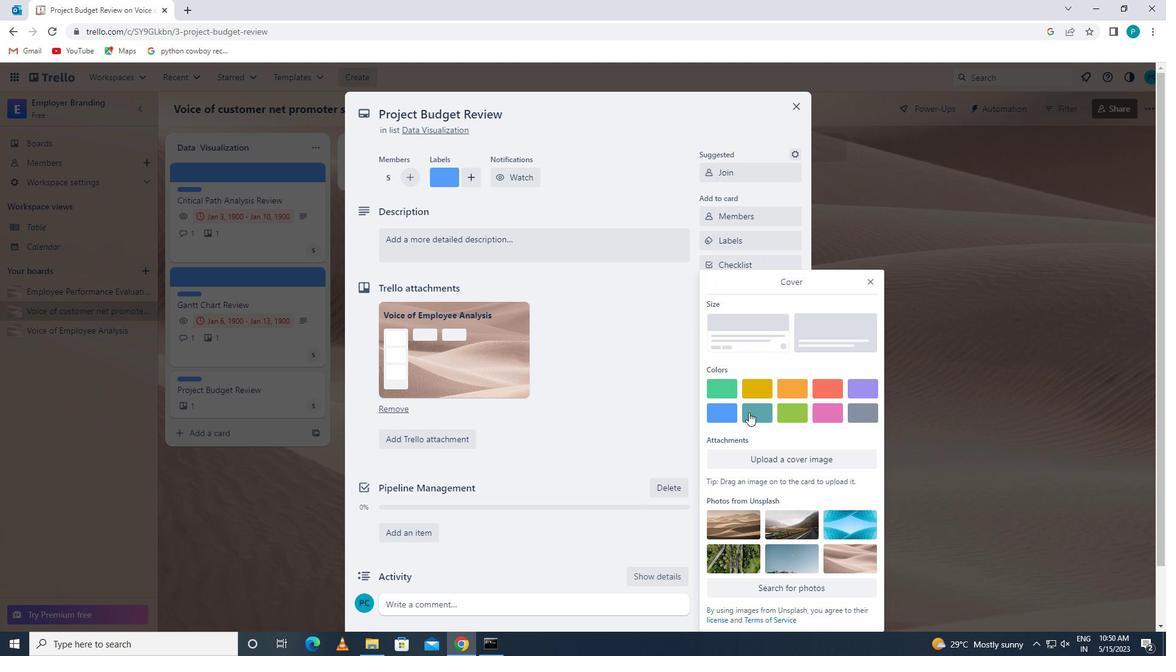 
Action: Mouse pressed left at (725, 420)
Screenshot: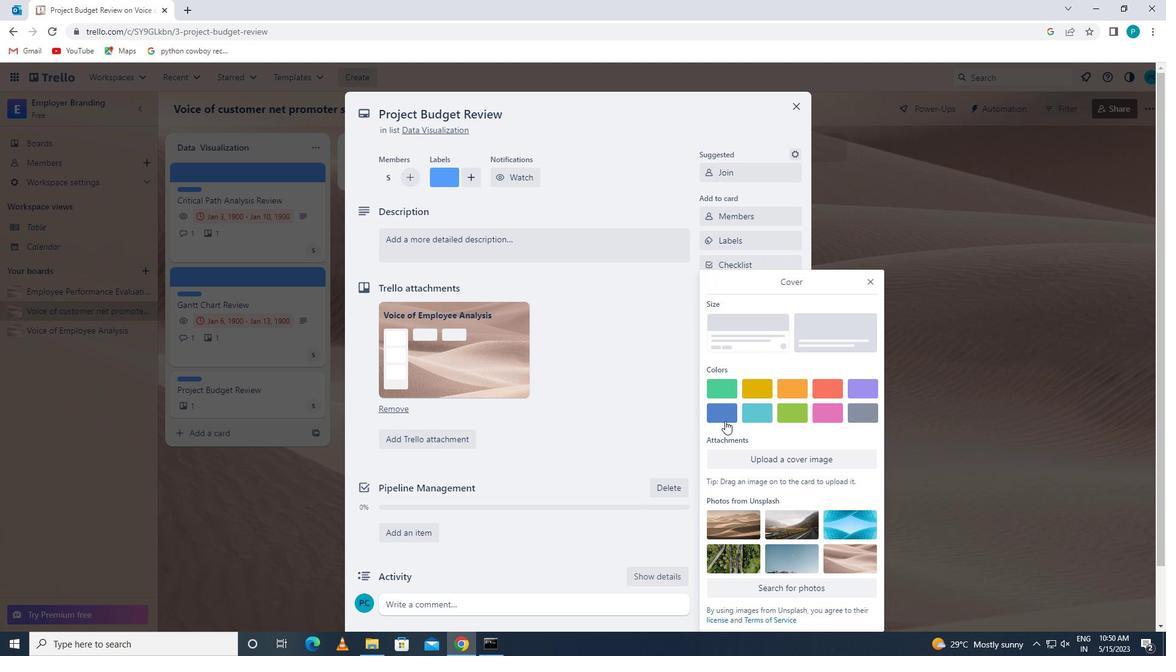 
Action: Mouse moved to (876, 259)
Screenshot: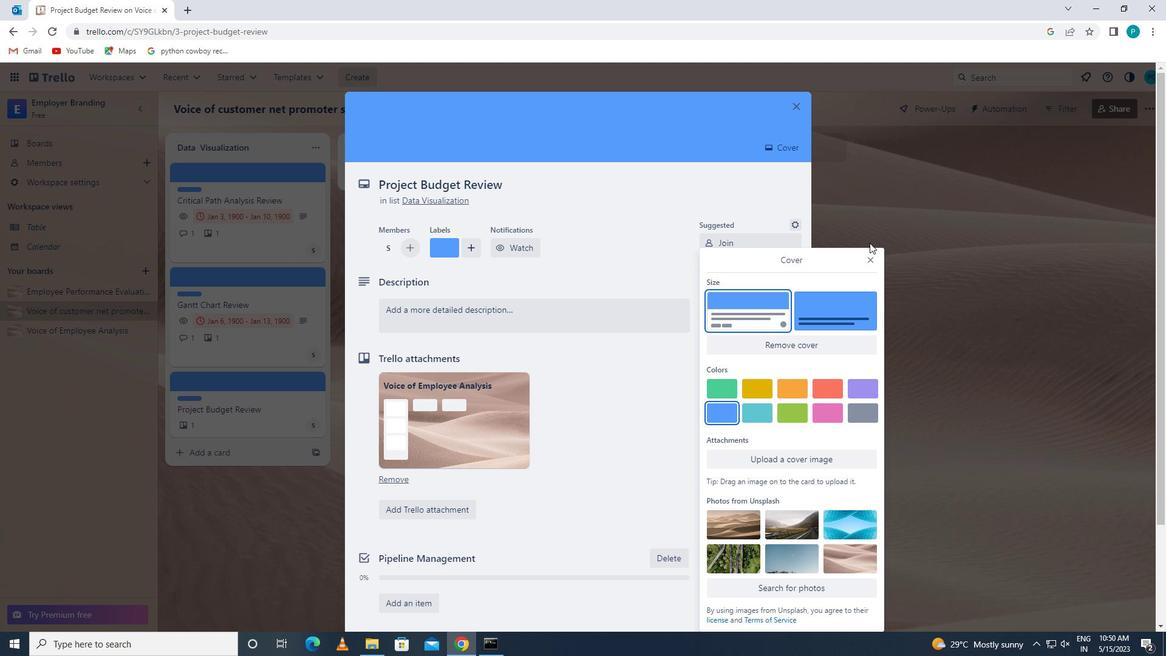 
Action: Mouse pressed left at (876, 259)
Screenshot: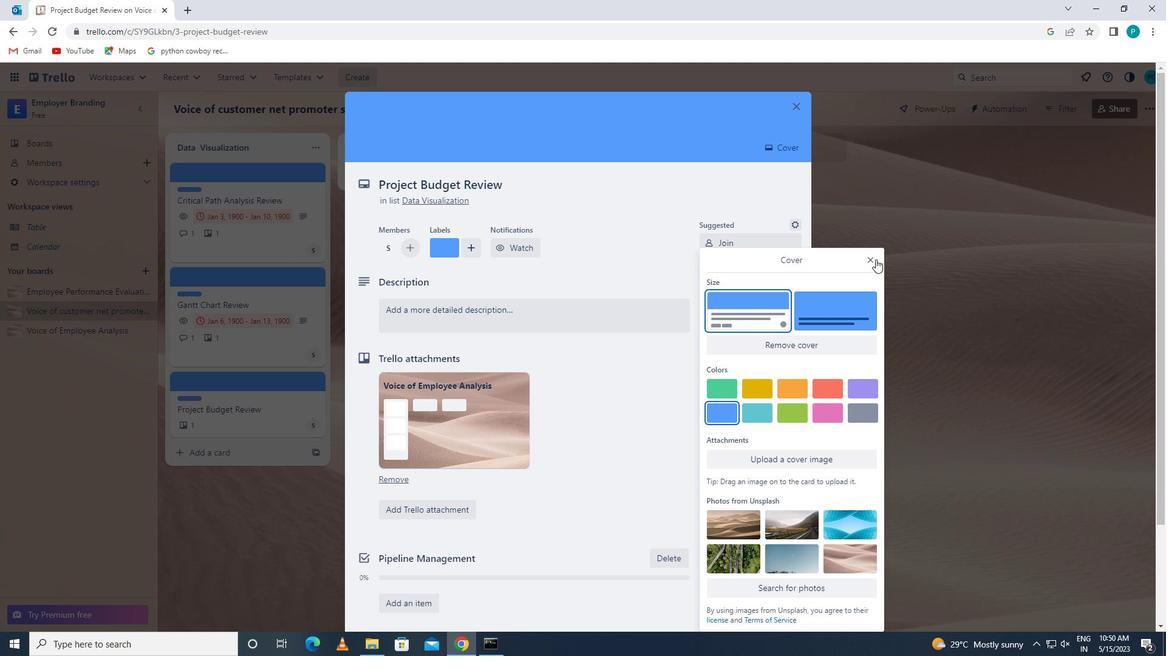 
Action: Mouse moved to (600, 312)
Screenshot: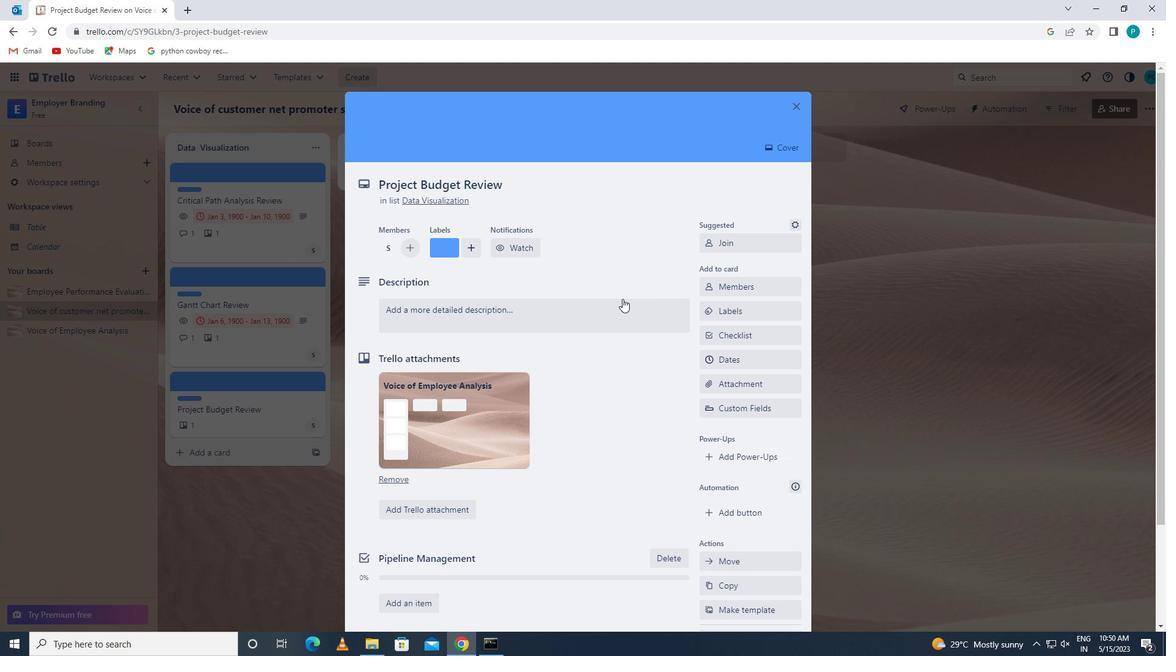 
Action: Mouse pressed left at (600, 312)
Screenshot: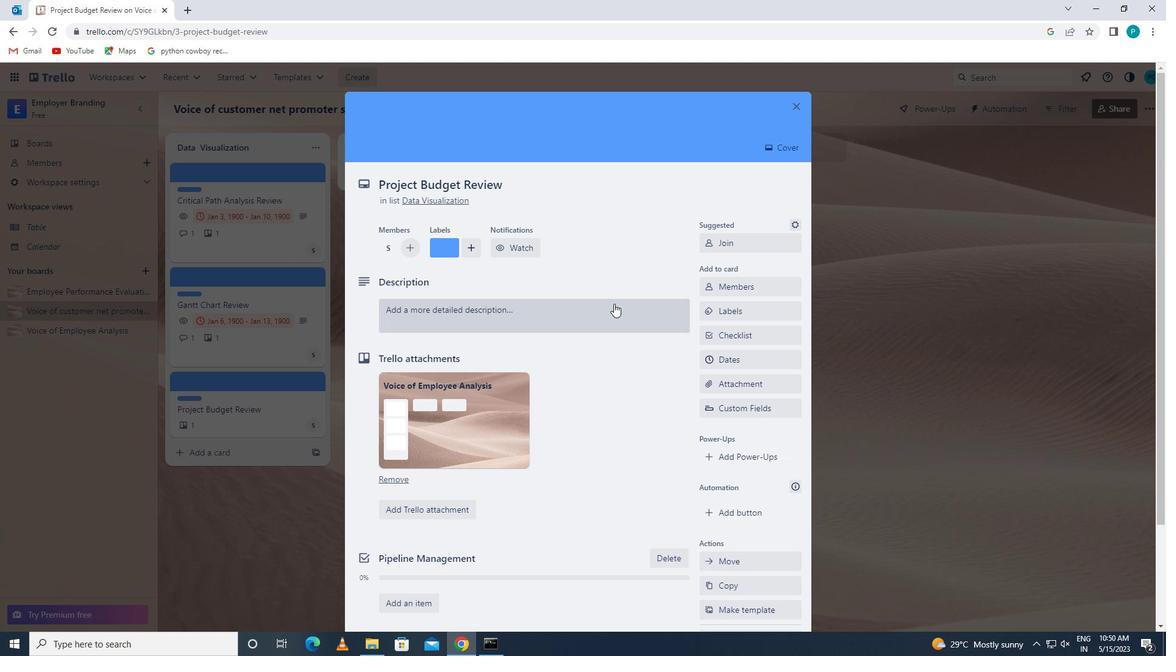 
Action: Key pressed <Key.caps_lock>p<Key.caps_lock>lan<Key.space>and<Key.space>execute<Key.space>company<Key.space>team-building<Key.space>activity<Key.space>at<Key.space>an<Key.space>escape<Key.space>room<Key.space>
Screenshot: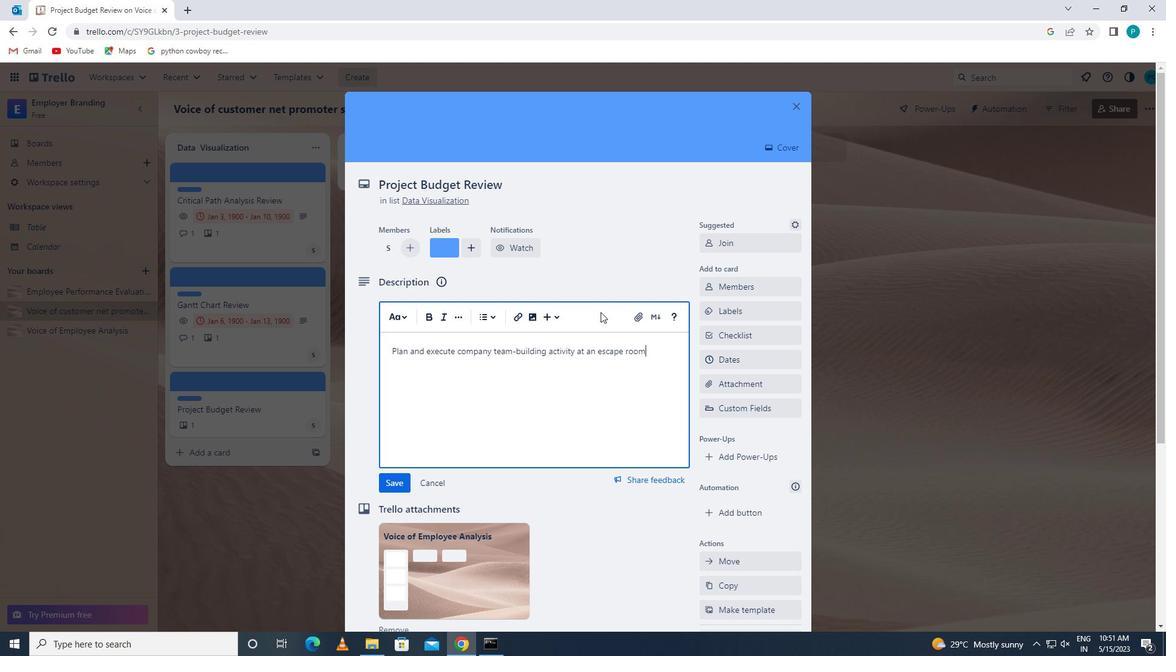 
Action: Mouse moved to (395, 473)
Screenshot: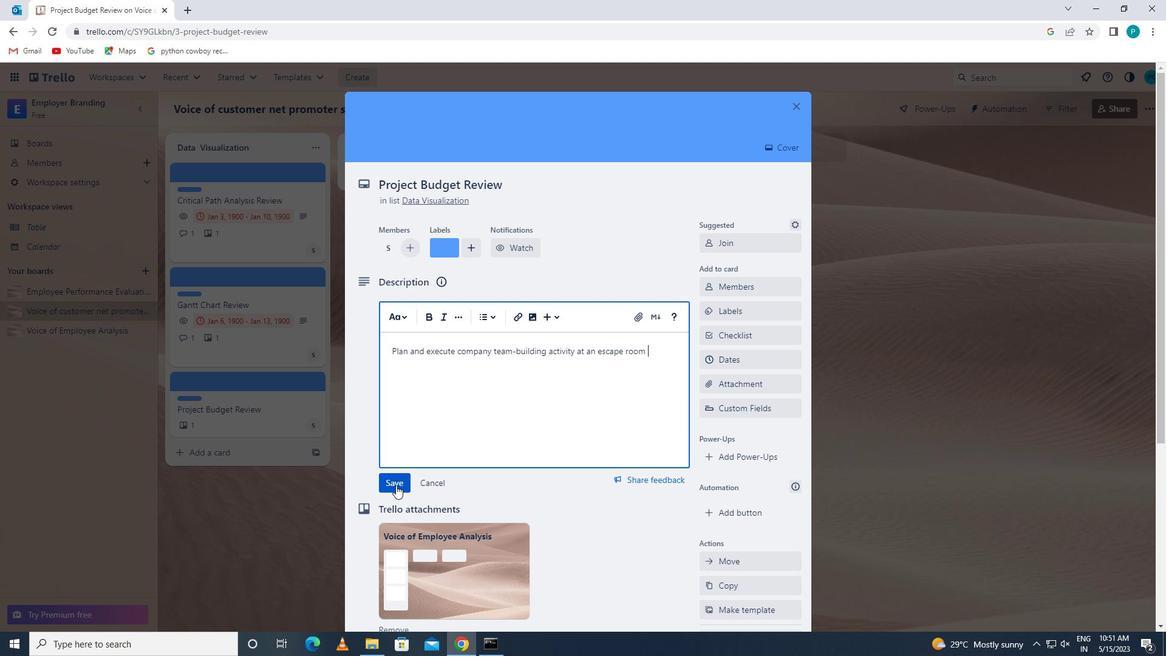 
Action: Mouse pressed left at (395, 473)
Screenshot: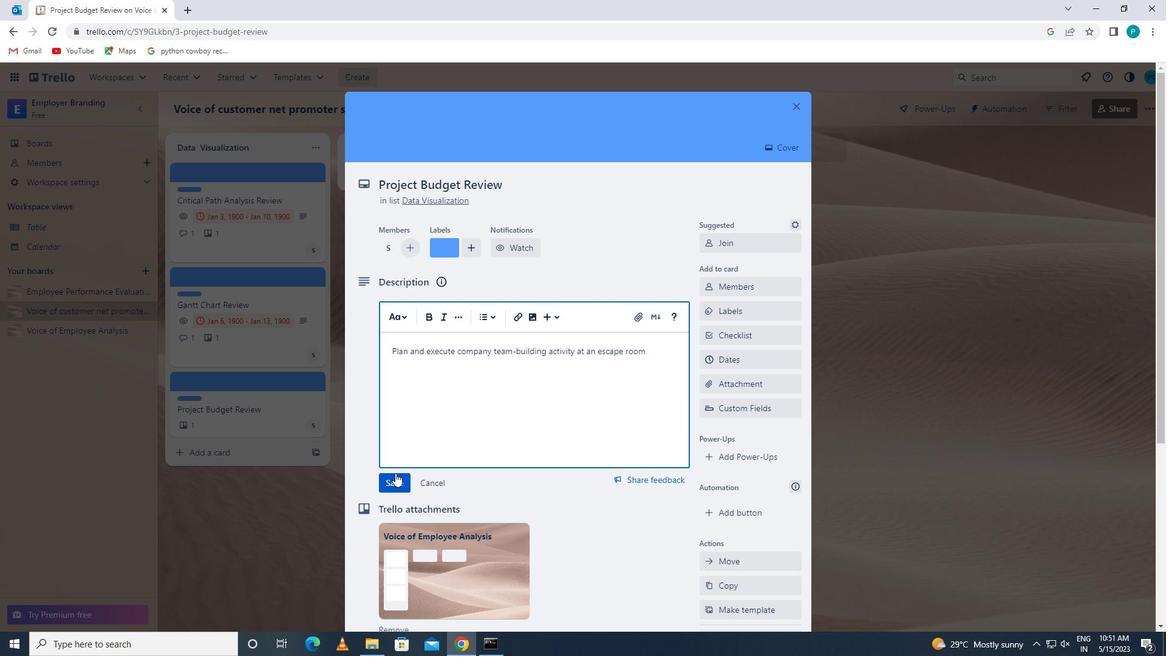 
Action: Mouse scrolled (395, 472) with delta (0, 0)
Screenshot: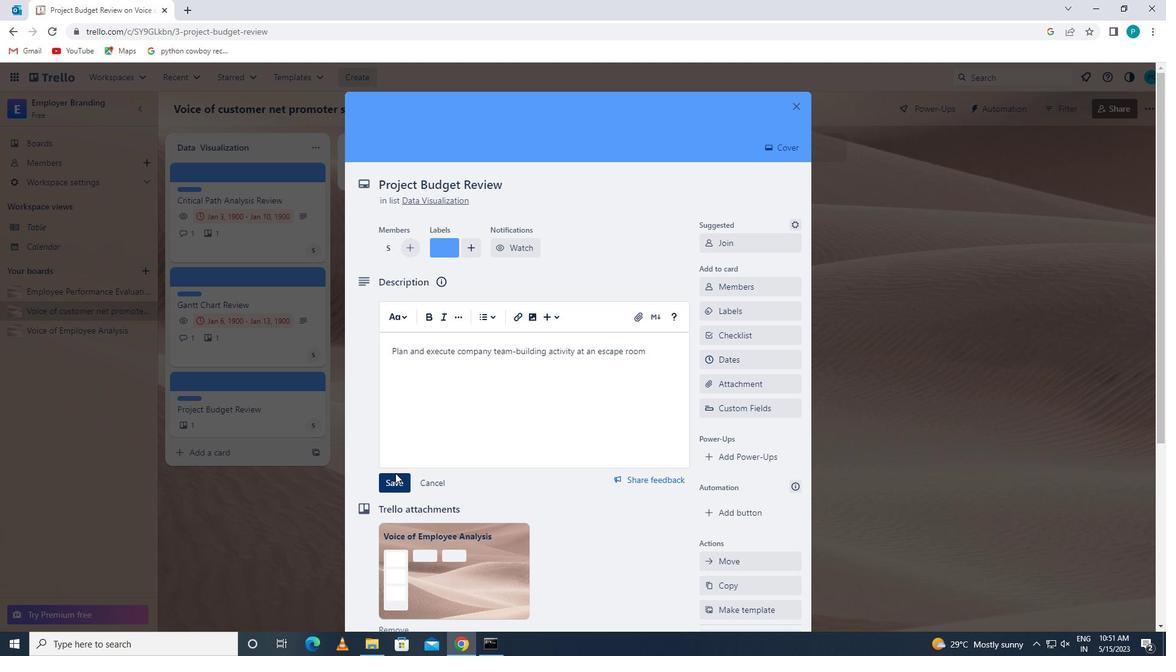 
Action: Mouse scrolled (395, 472) with delta (0, 0)
Screenshot: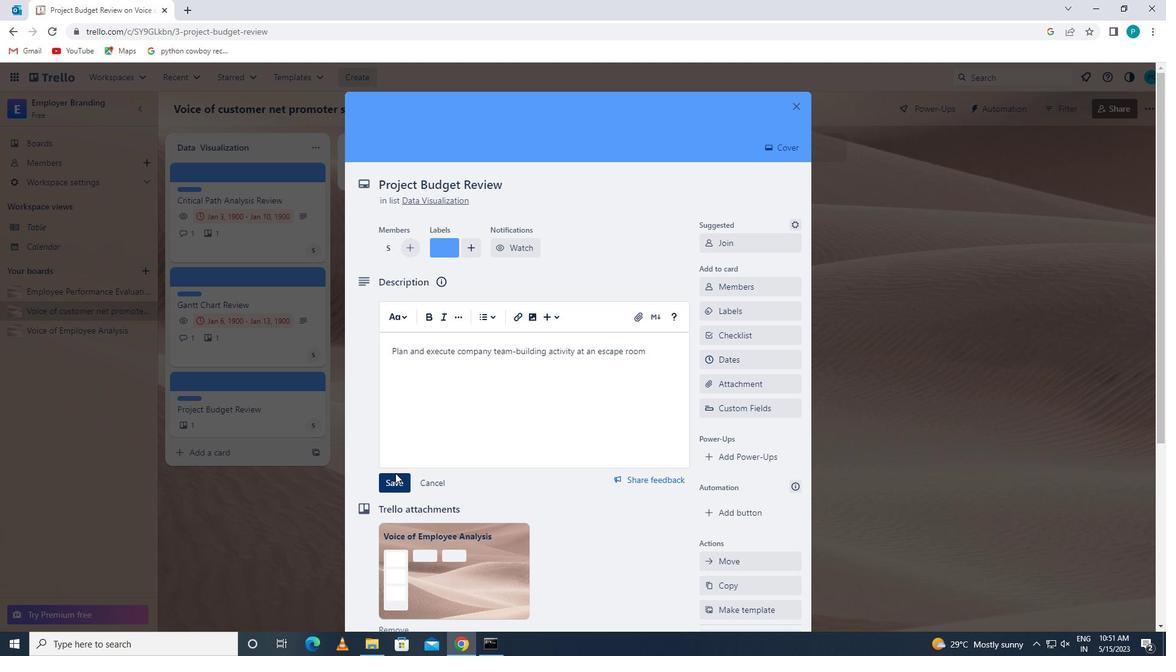 
Action: Mouse scrolled (395, 472) with delta (0, 0)
Screenshot: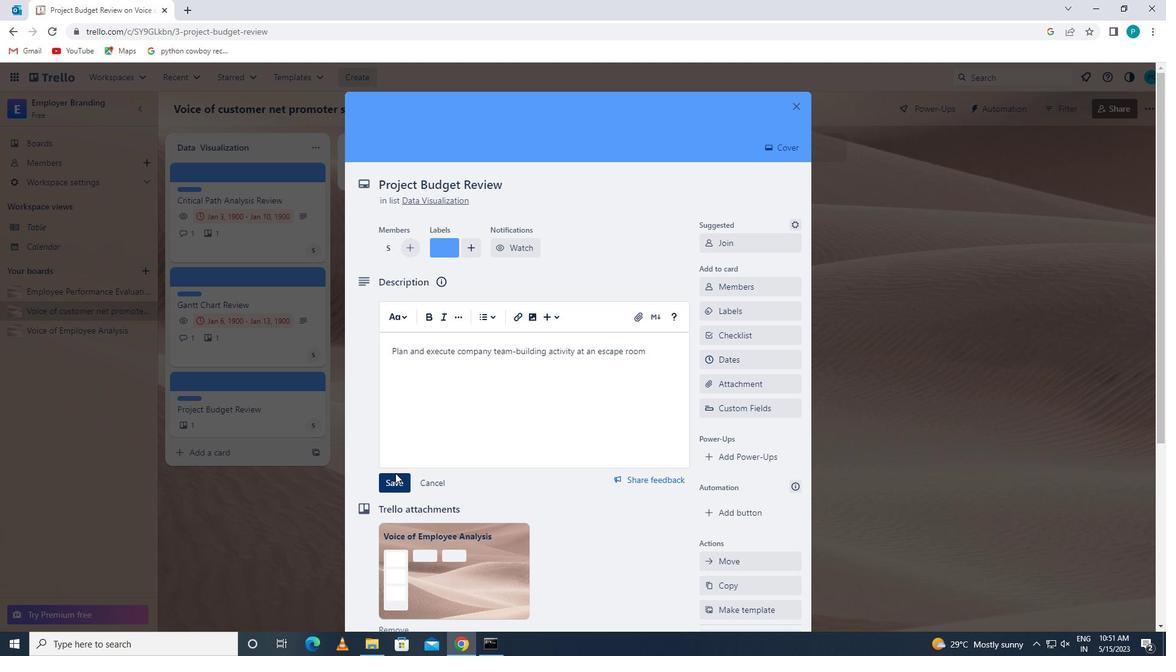 
Action: Mouse moved to (412, 543)
Screenshot: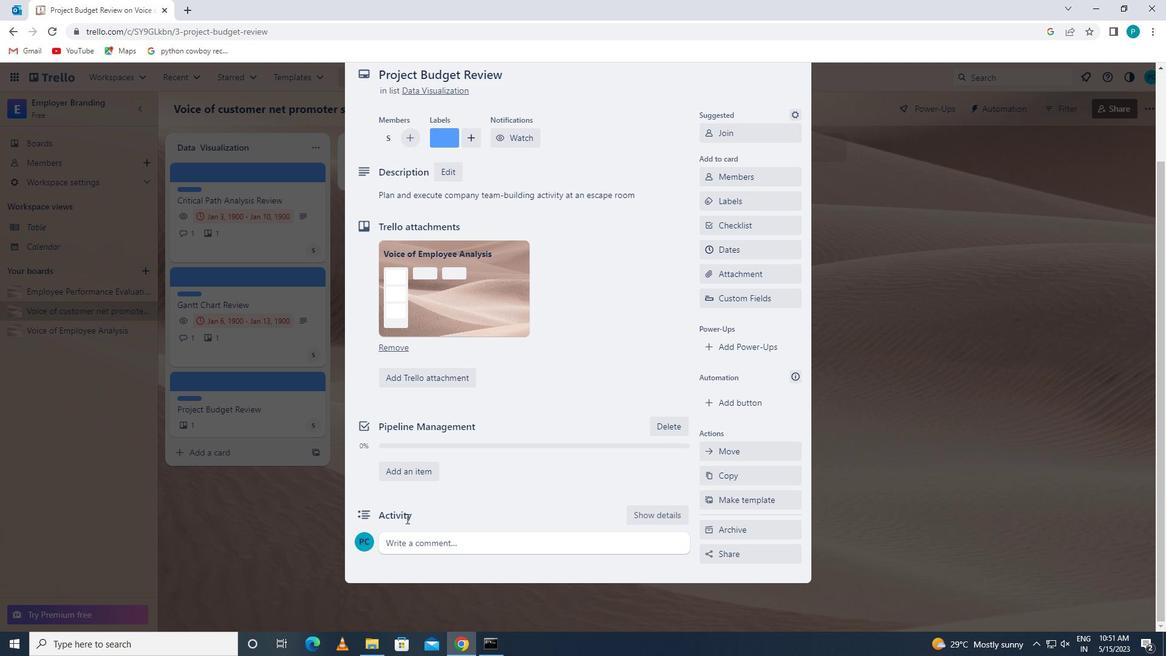 
Action: Mouse pressed left at (412, 543)
Screenshot: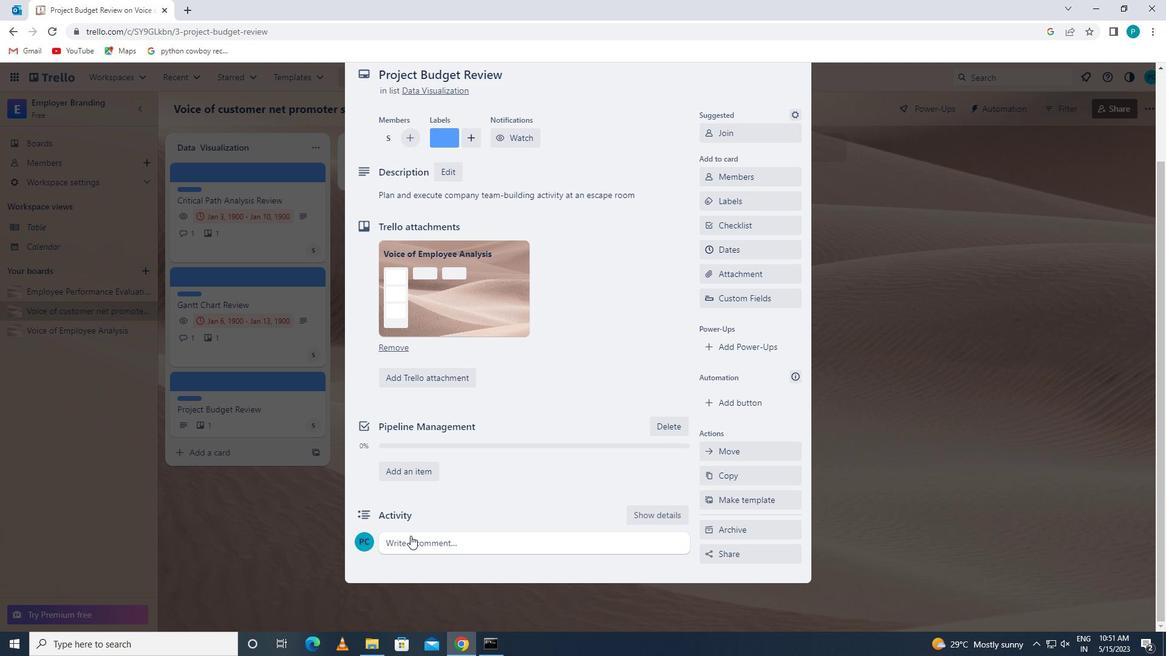 
Action: Key pressed <Key.caps_lock>l<Key.caps_lock>et<Key.space>us<Key.space>approach<Key.space>this<Key.space>task<Key.space>with<Key.space>a<Key.space>sense<Key.space>of<Key.space>urgency<Key.space>and<Key.space>priortix<Key.backspace>ze<Key.space>it<Key.space>accordingly
Screenshot: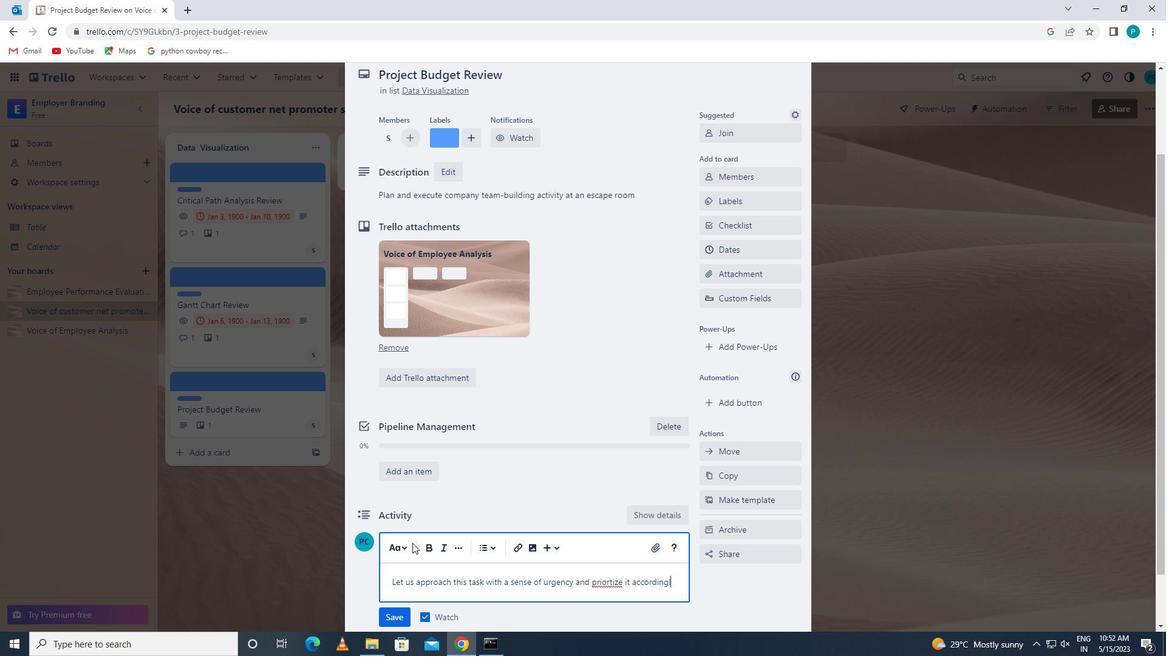
Action: Mouse moved to (601, 411)
Screenshot: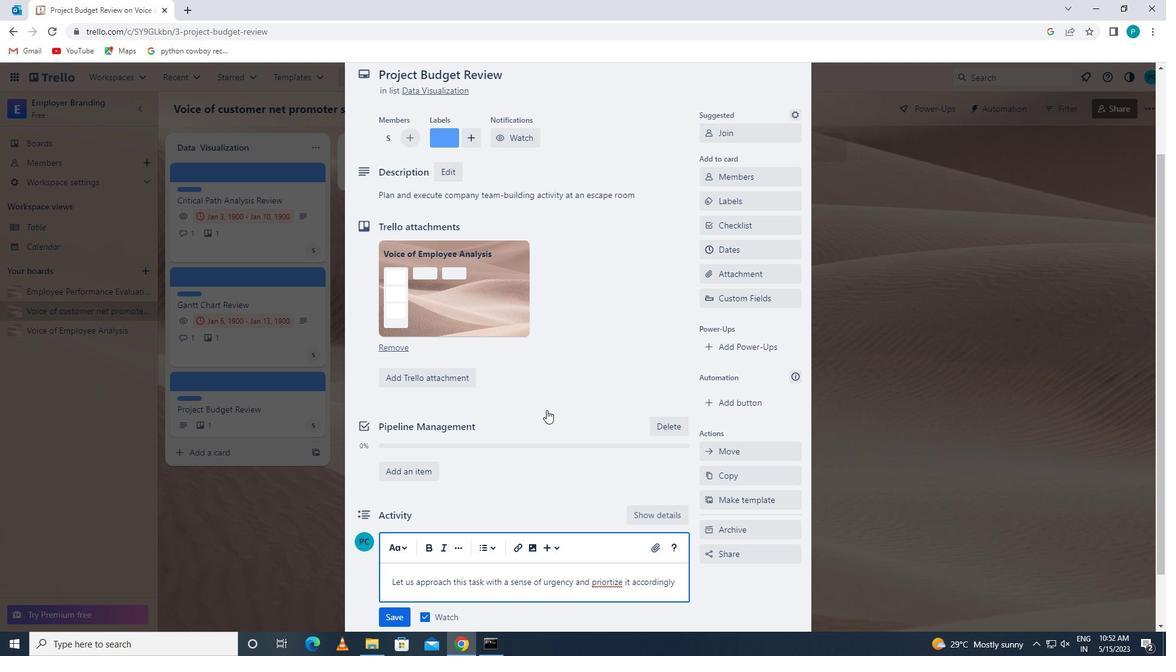 
Action: Mouse scrolled (601, 410) with delta (0, 0)
Screenshot: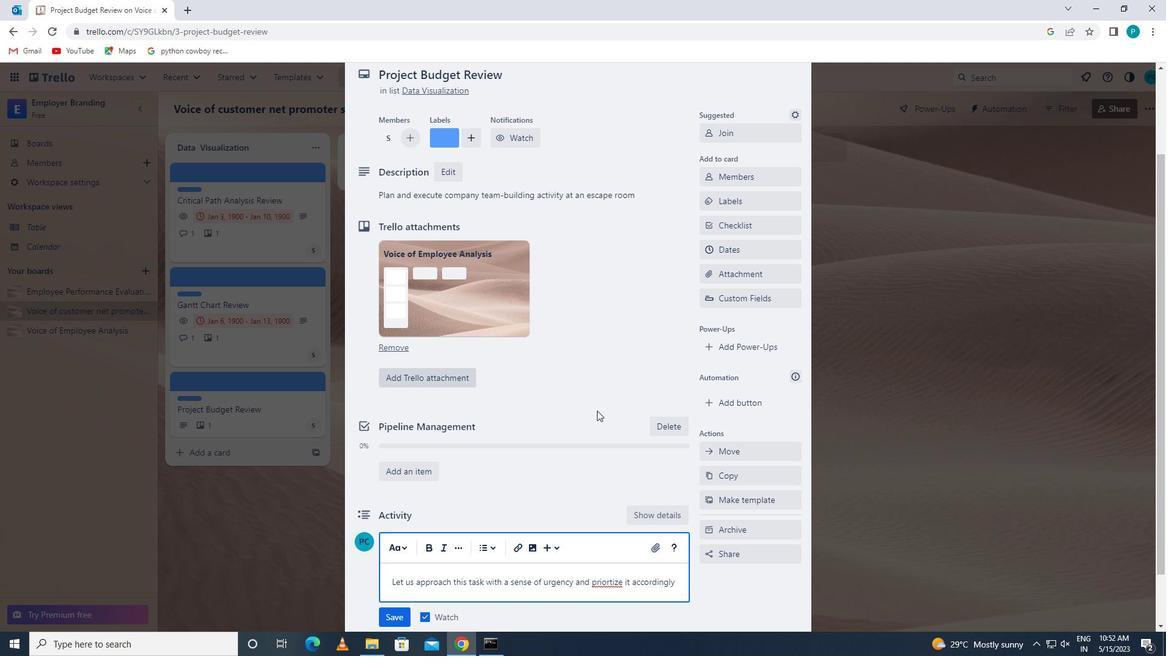 
Action: Mouse scrolled (601, 410) with delta (0, 0)
Screenshot: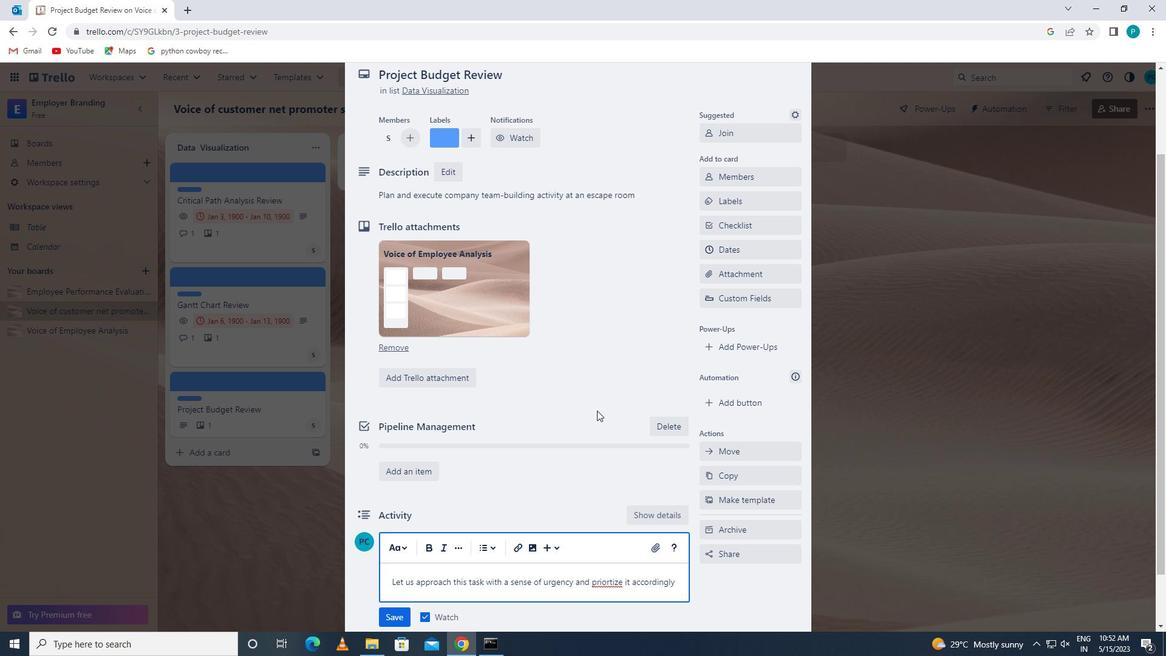 
Action: Mouse moved to (400, 549)
Screenshot: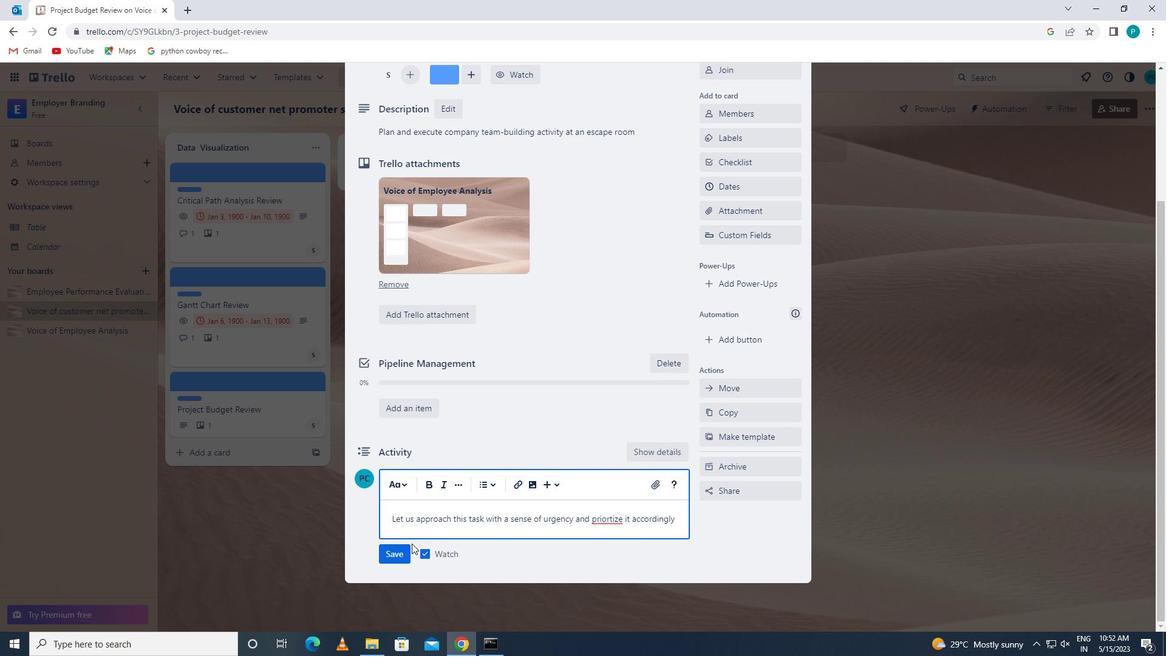 
Action: Mouse pressed left at (400, 549)
Screenshot: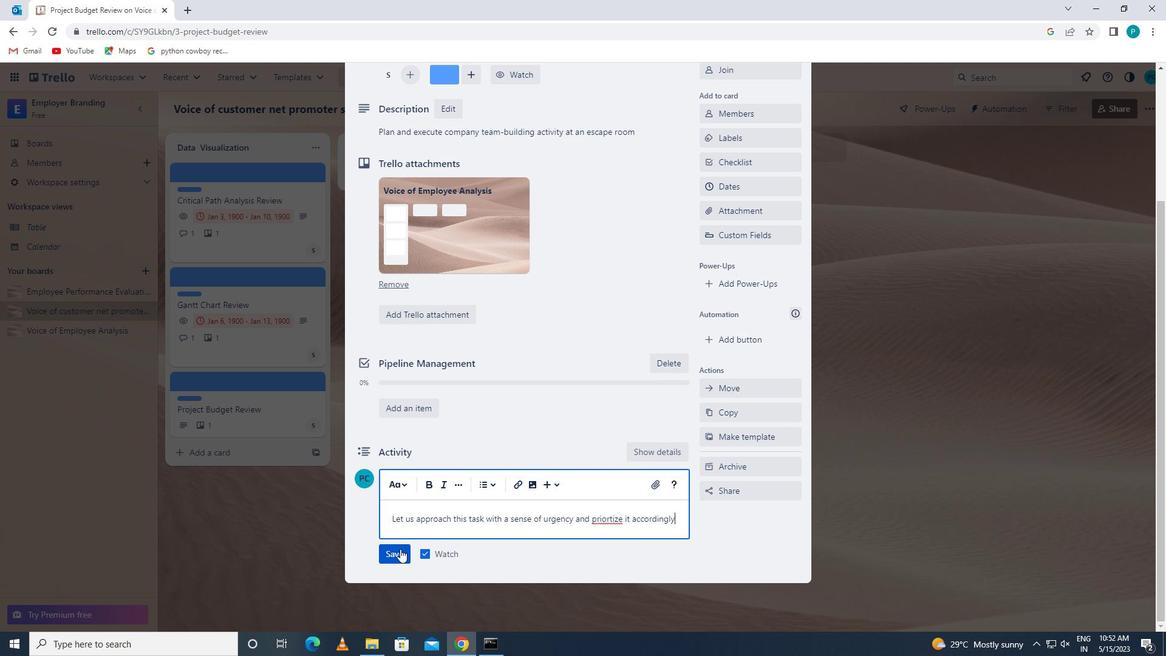 
Action: Mouse moved to (732, 198)
Screenshot: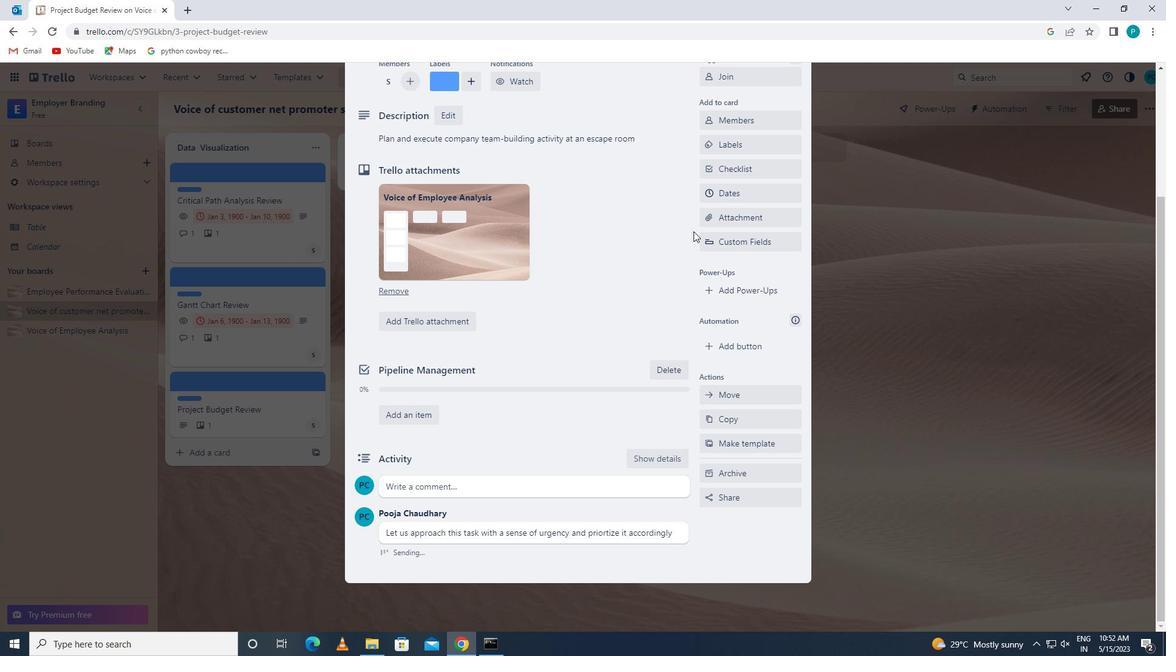 
Action: Mouse pressed left at (732, 198)
Screenshot: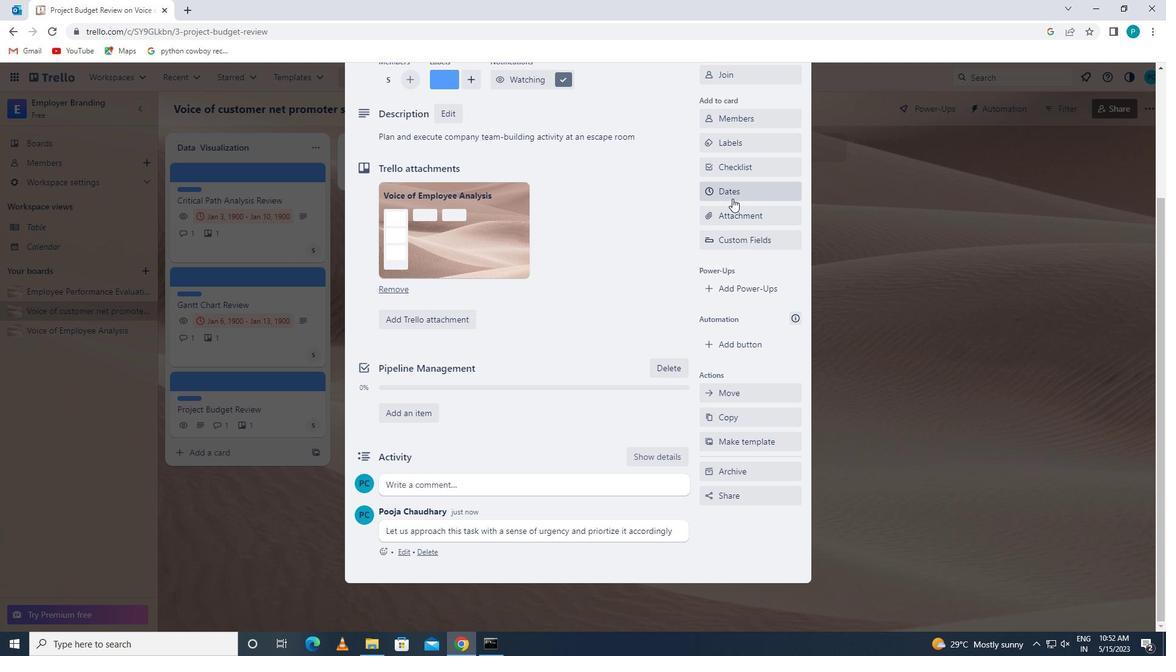 
Action: Mouse moved to (716, 444)
Screenshot: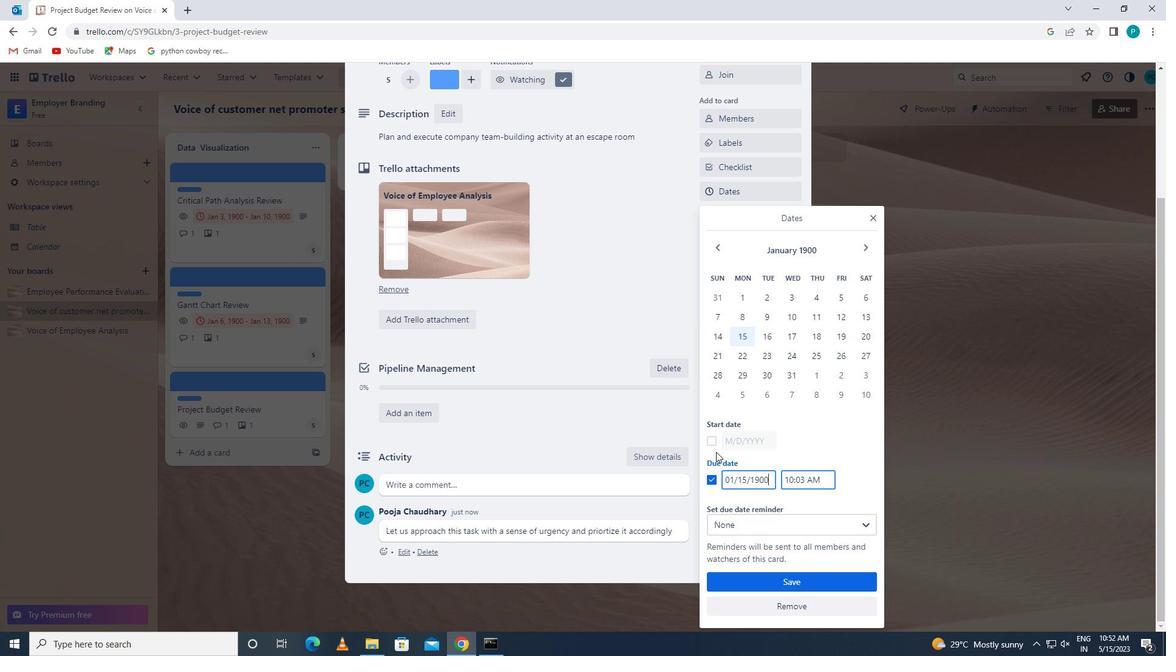 
Action: Mouse pressed left at (716, 444)
Screenshot: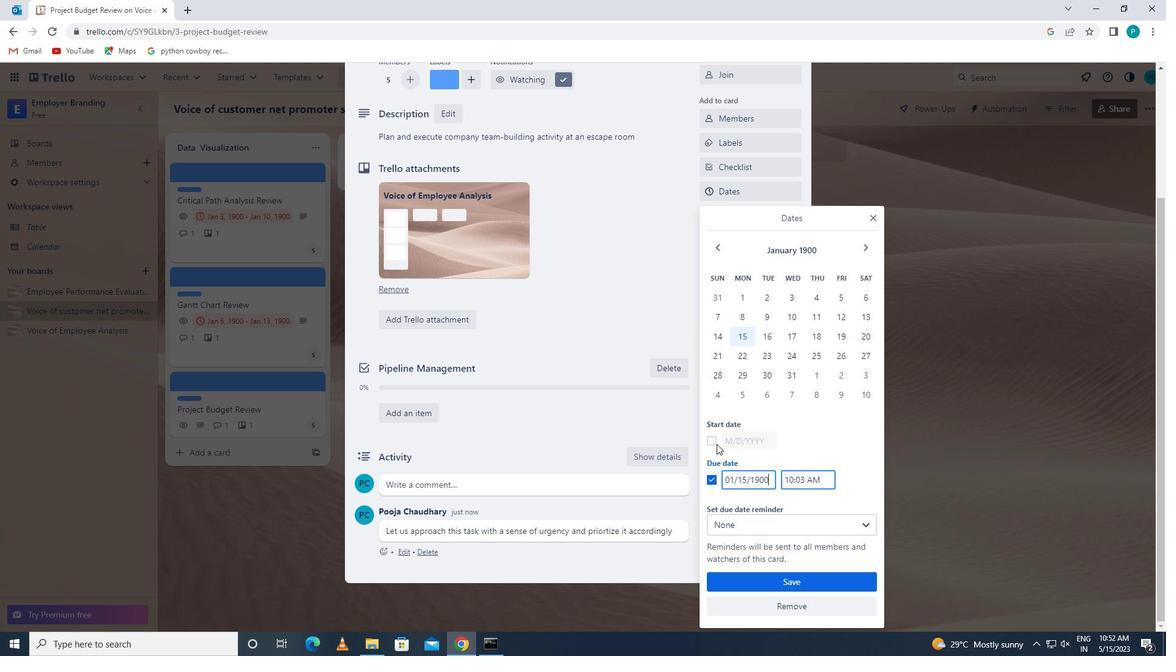 
Action: Mouse moved to (727, 444)
Screenshot: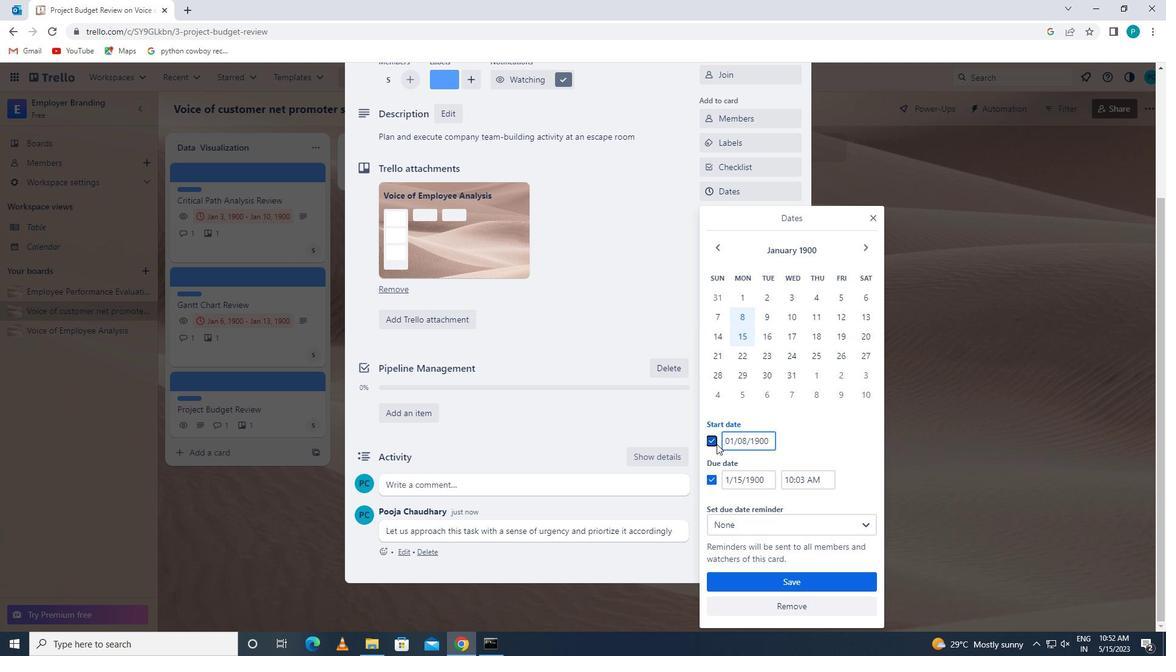 
Action: Mouse pressed left at (727, 444)
Screenshot: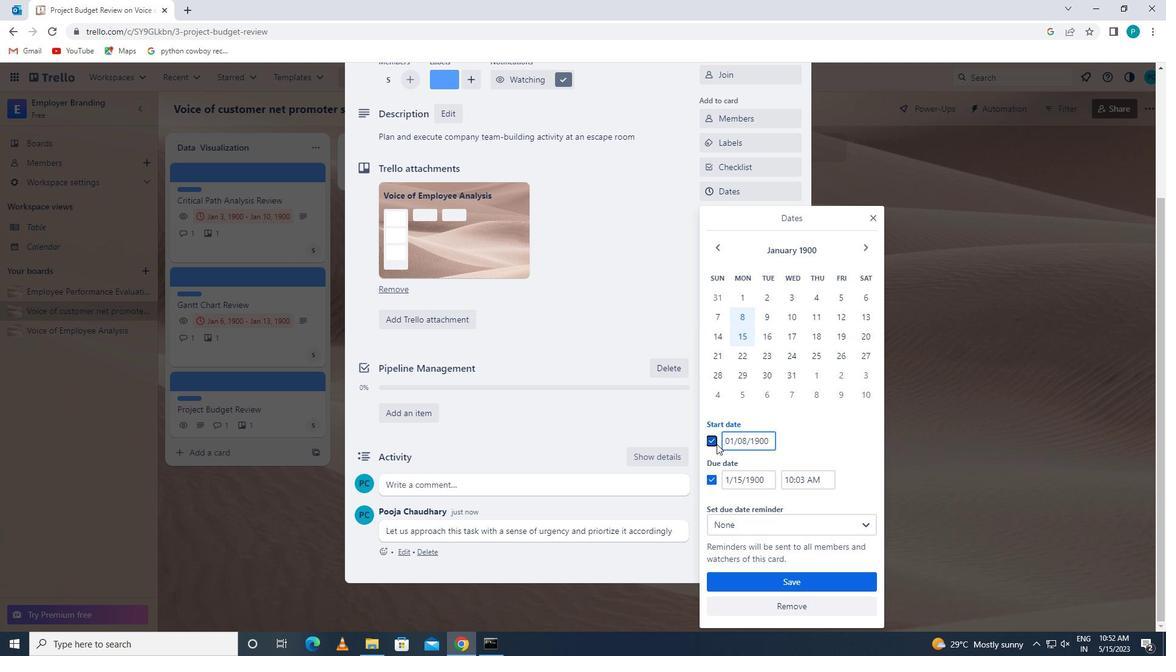 
Action: Mouse moved to (797, 457)
Screenshot: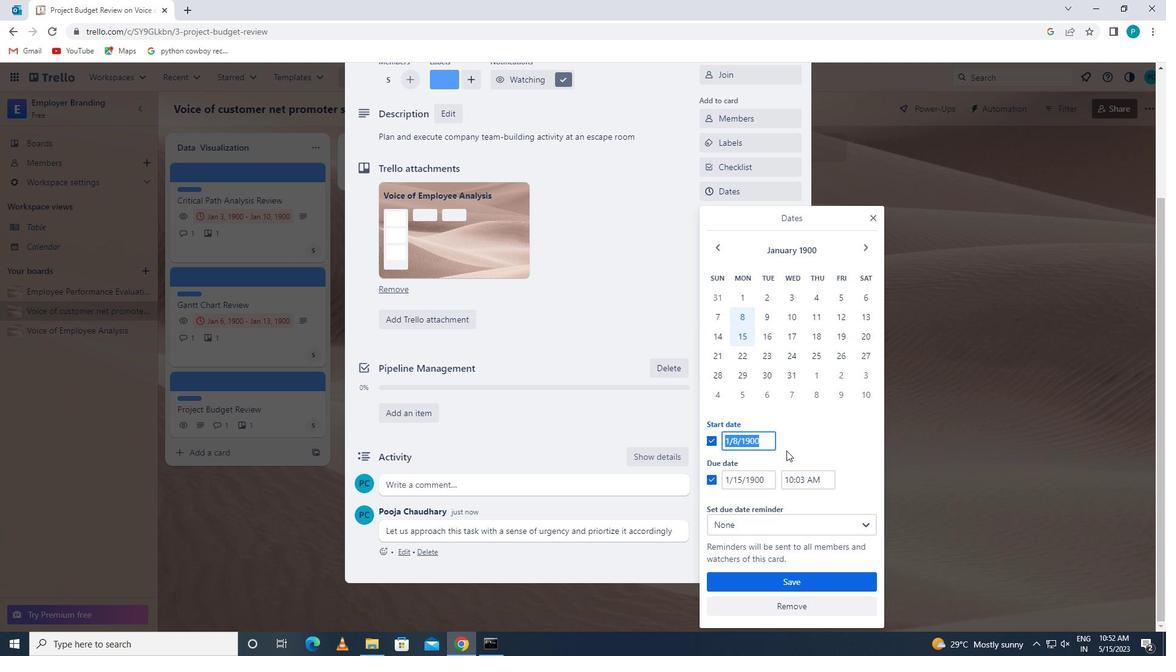 
Action: Key pressed 1/9/1900
Screenshot: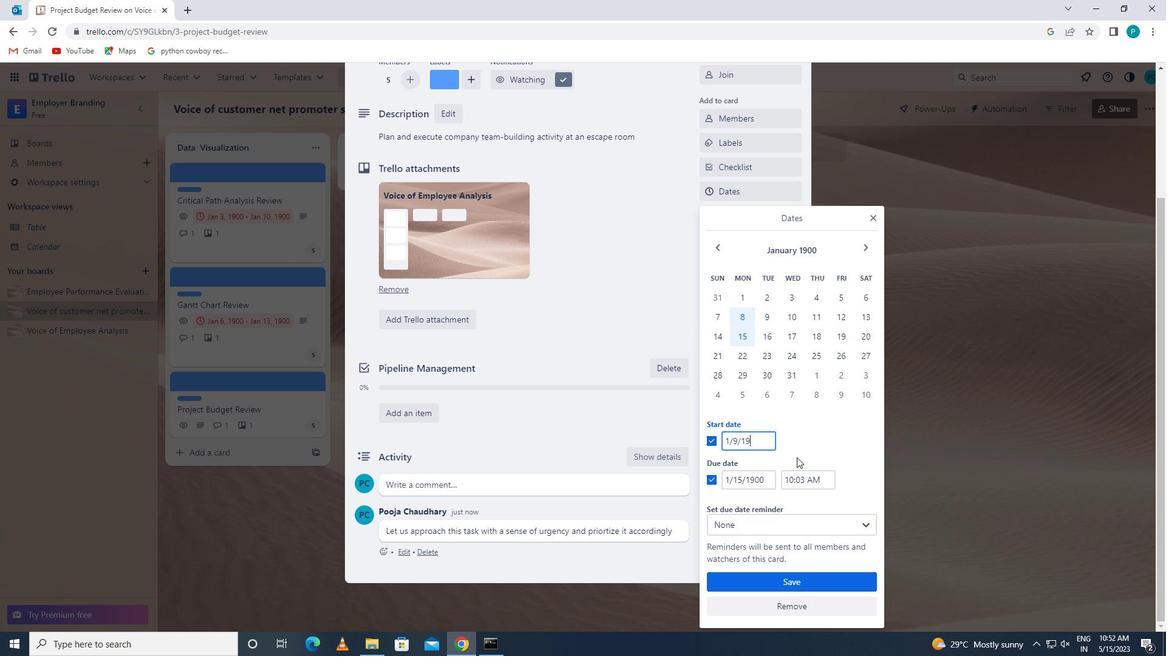 
Action: Mouse moved to (762, 477)
Screenshot: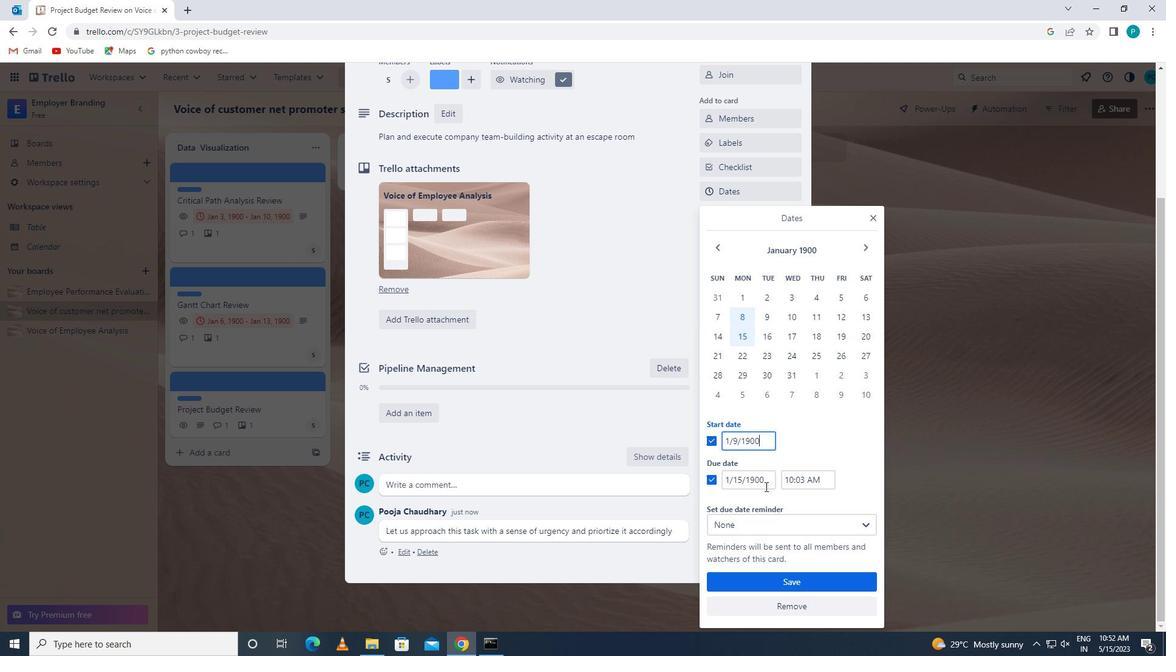 
Action: Mouse pressed left at (762, 477)
Screenshot: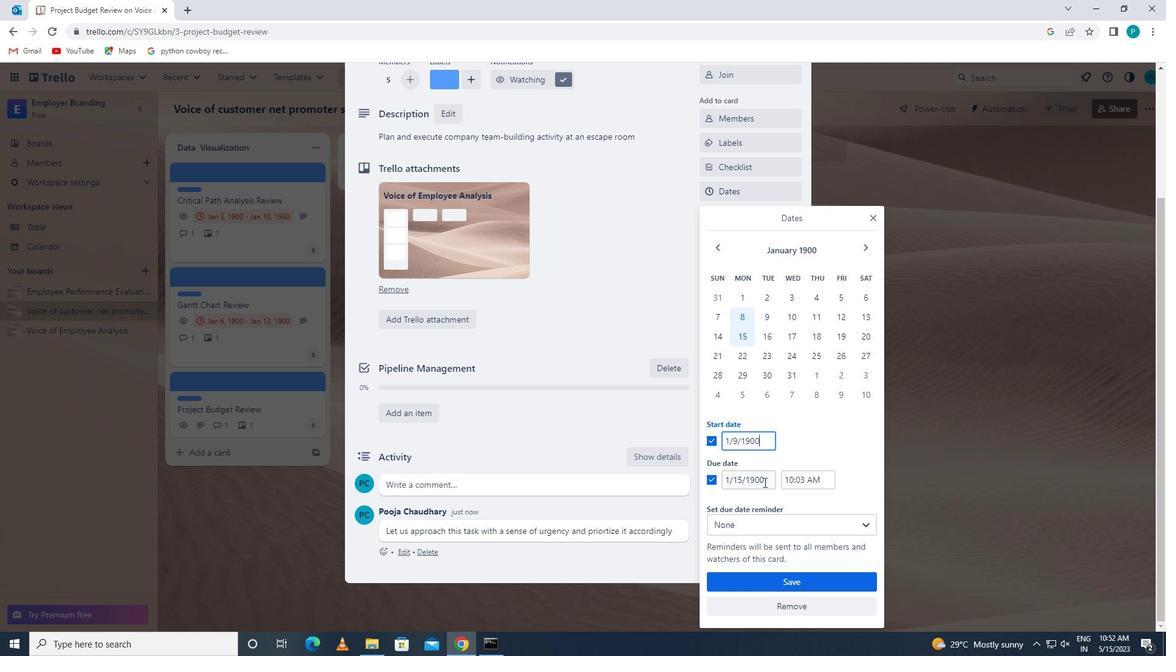
Action: Mouse moved to (718, 481)
Screenshot: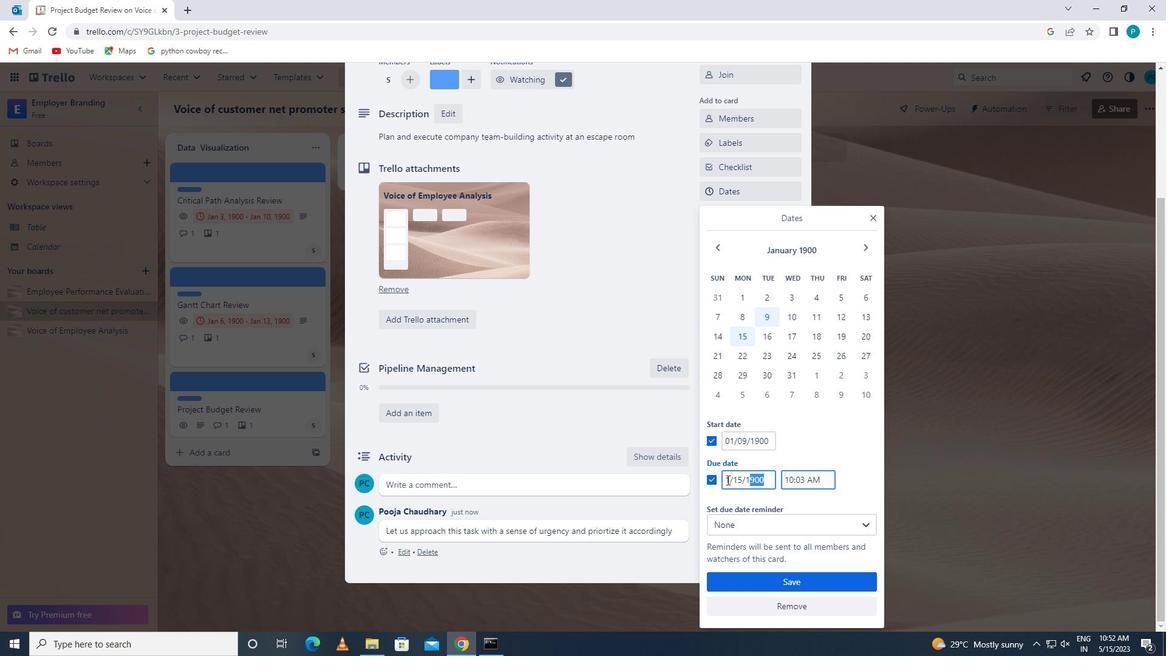 
Action: Key pressed 1/16/1900
Screenshot: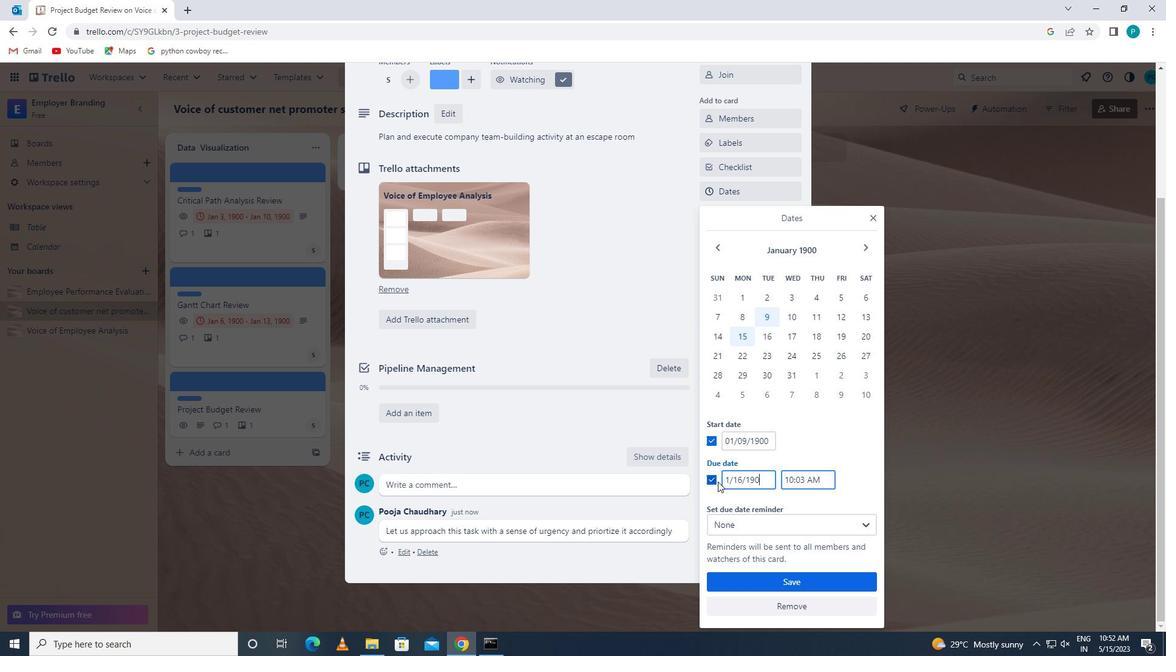 
Action: Mouse moved to (752, 576)
Screenshot: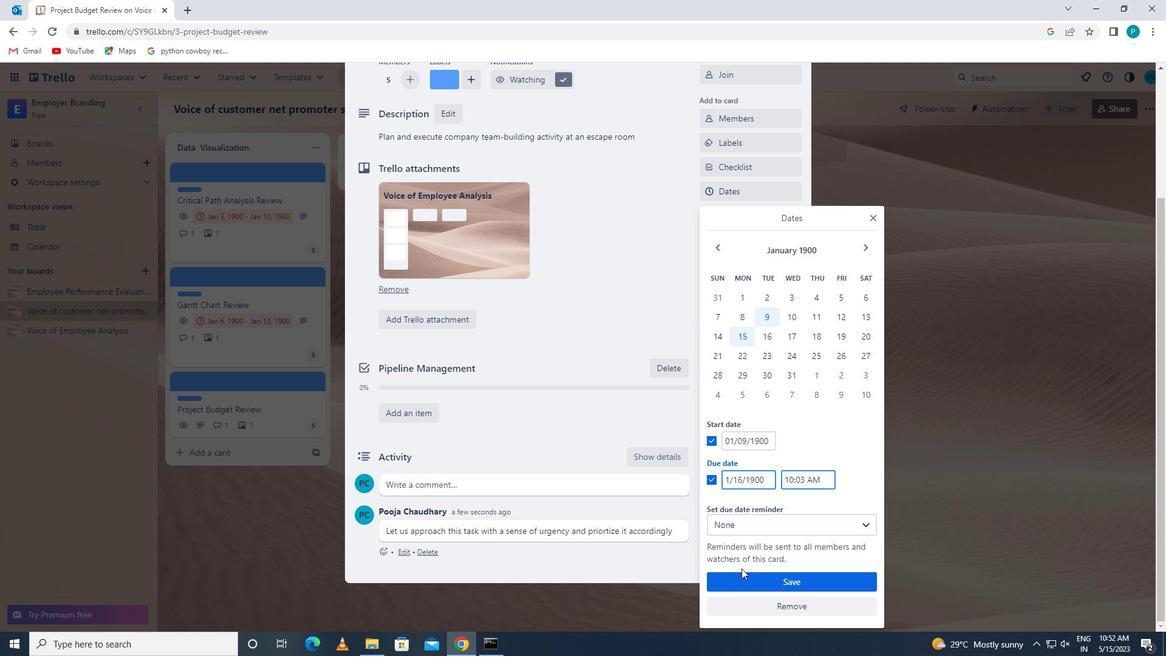
Action: Mouse pressed left at (752, 576)
Screenshot: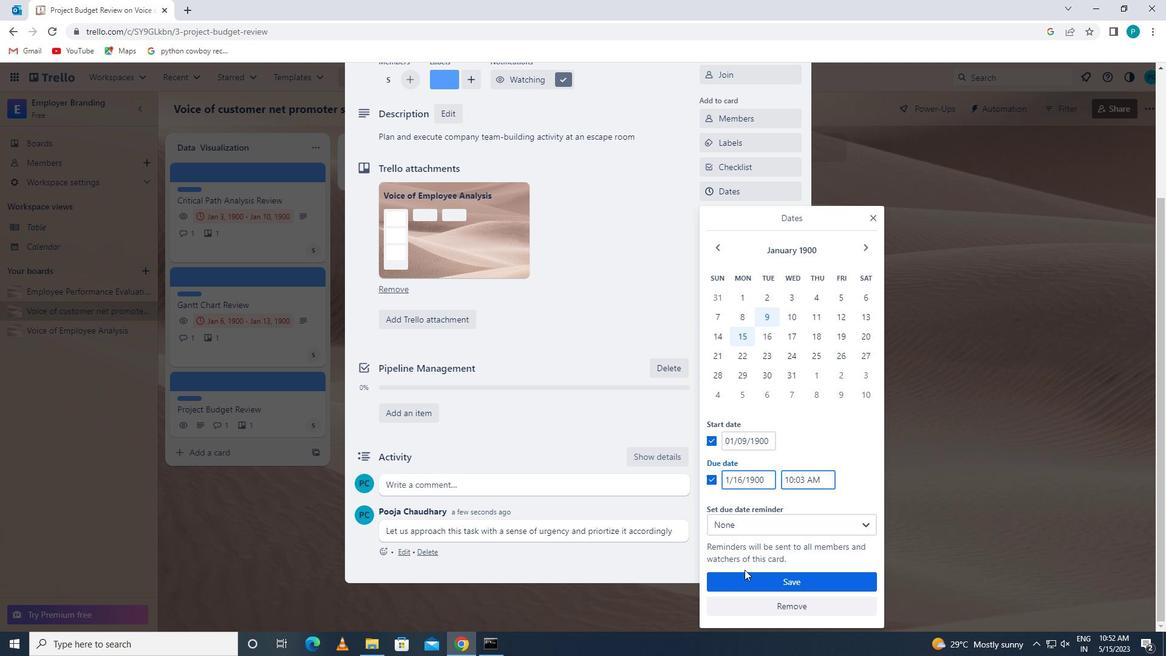 
Action: Mouse moved to (688, 514)
Screenshot: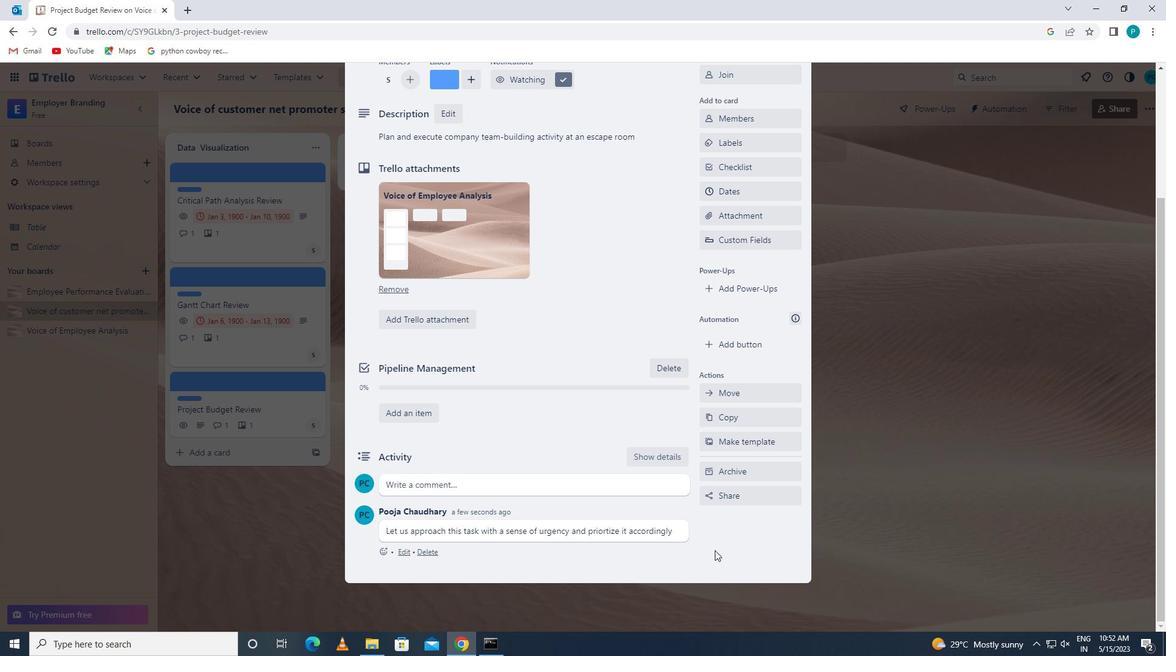 
Action: Mouse scrolled (688, 515) with delta (0, 0)
Screenshot: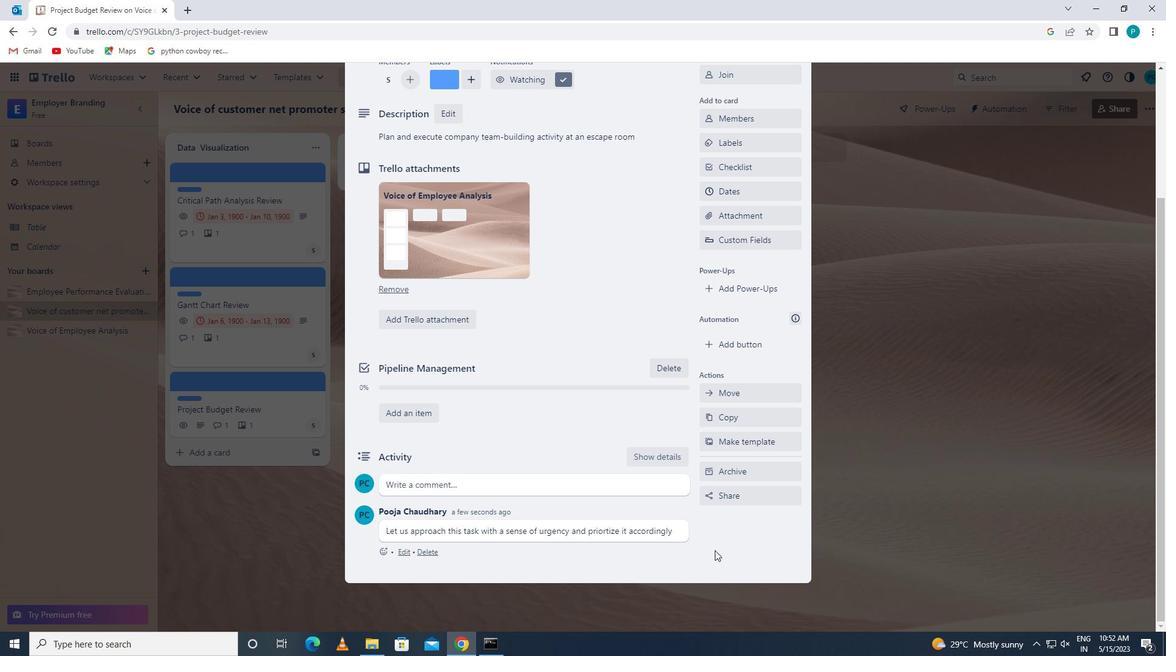 
Action: Mouse scrolled (688, 515) with delta (0, 0)
Screenshot: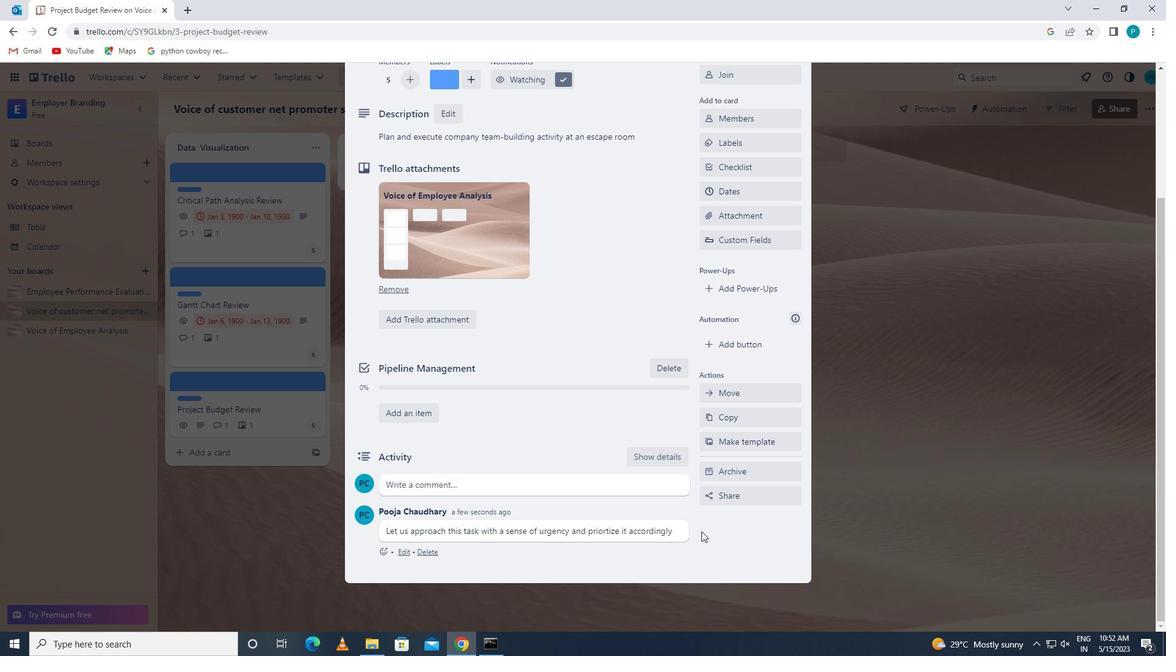 
Action: Mouse scrolled (688, 515) with delta (0, 0)
Screenshot: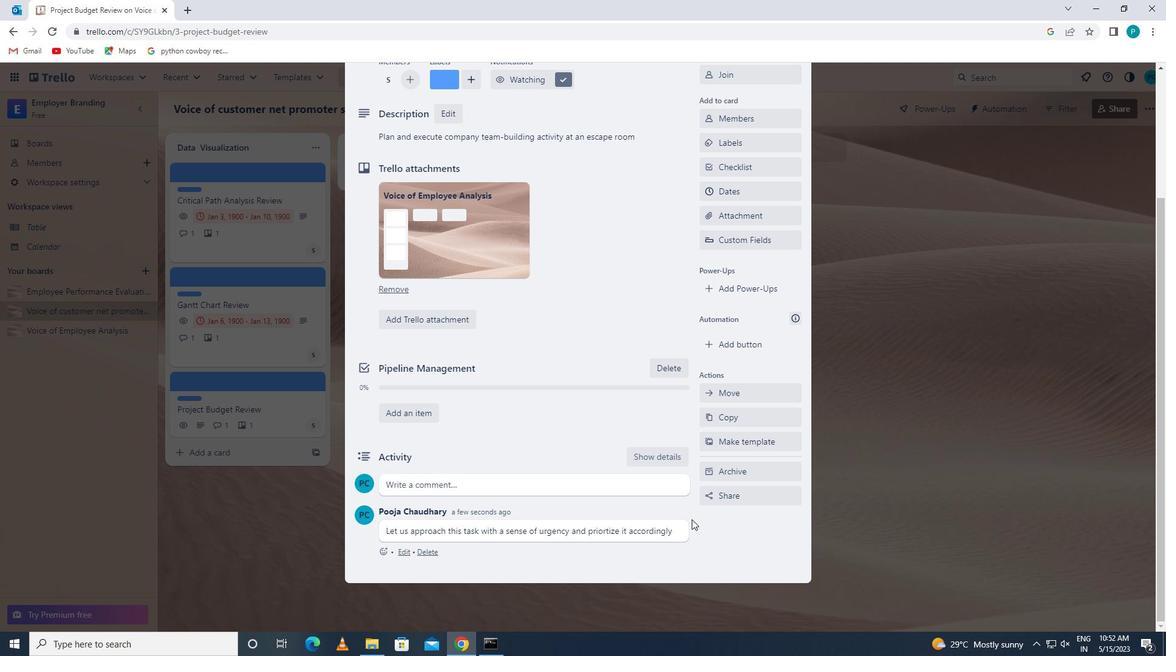 
Action: Mouse scrolled (688, 515) with delta (0, 0)
Screenshot: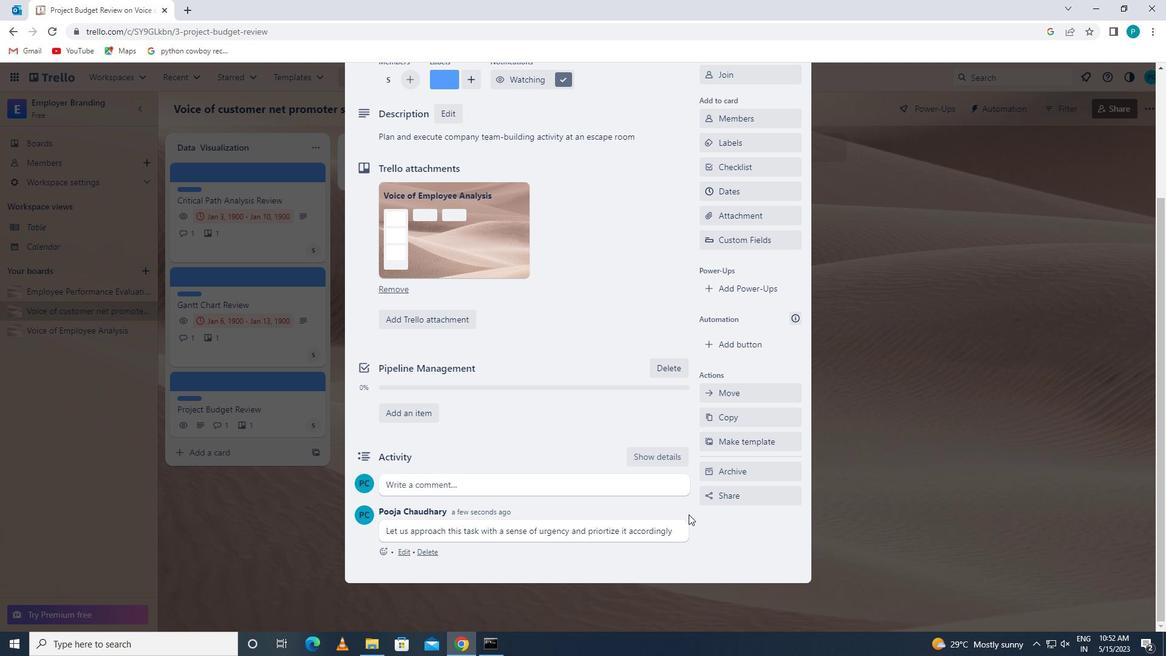 
Action: Mouse moved to (704, 243)
Screenshot: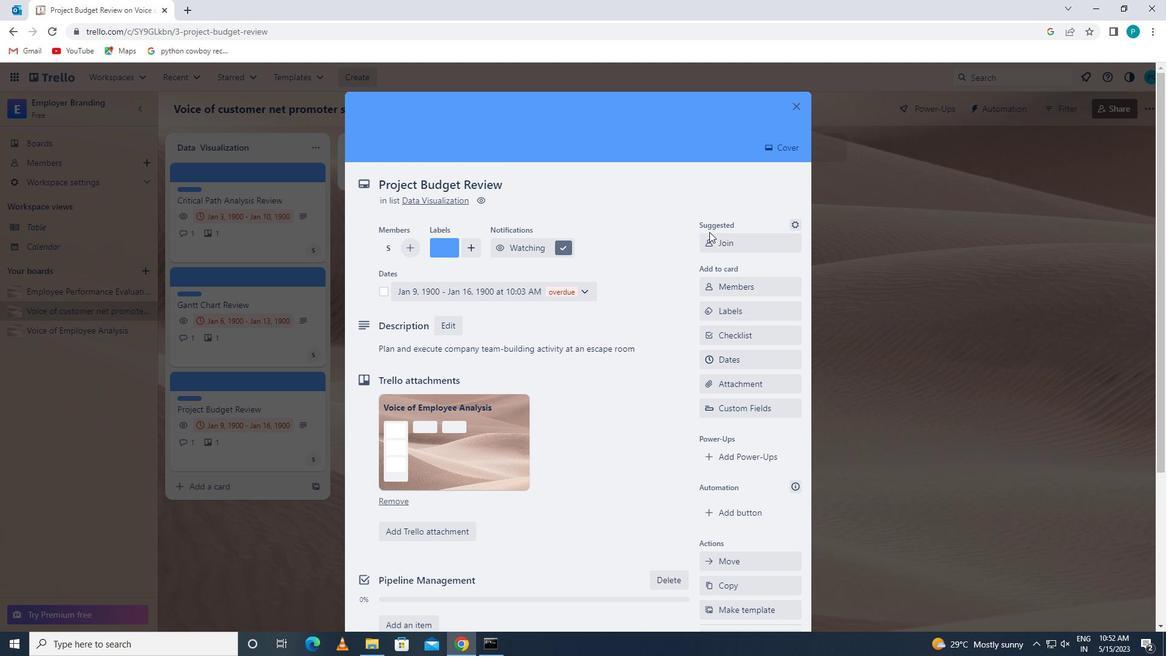 
